 Task: Search one way flight ticket for 1 adult, 1 child, 1 infant in seat in premium economy from Louisville: Louisville International Airport (standiford Field) to Raleigh: Raleigh-durham International Airport on 8-5-2023. Number of bags: 6 checked bags. Price is upto 110000. Outbound departure time preference is 22:15.
Action: Mouse moved to (267, 265)
Screenshot: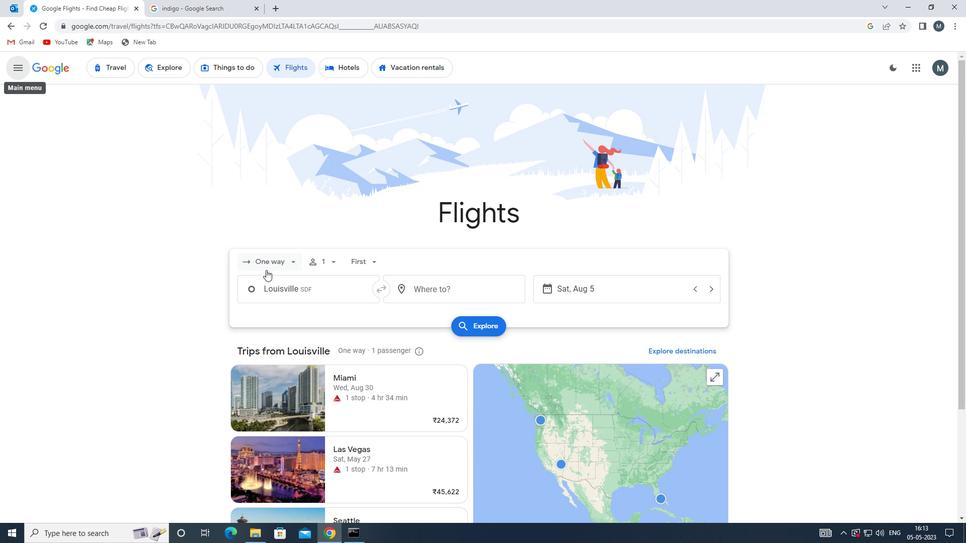 
Action: Mouse pressed left at (267, 265)
Screenshot: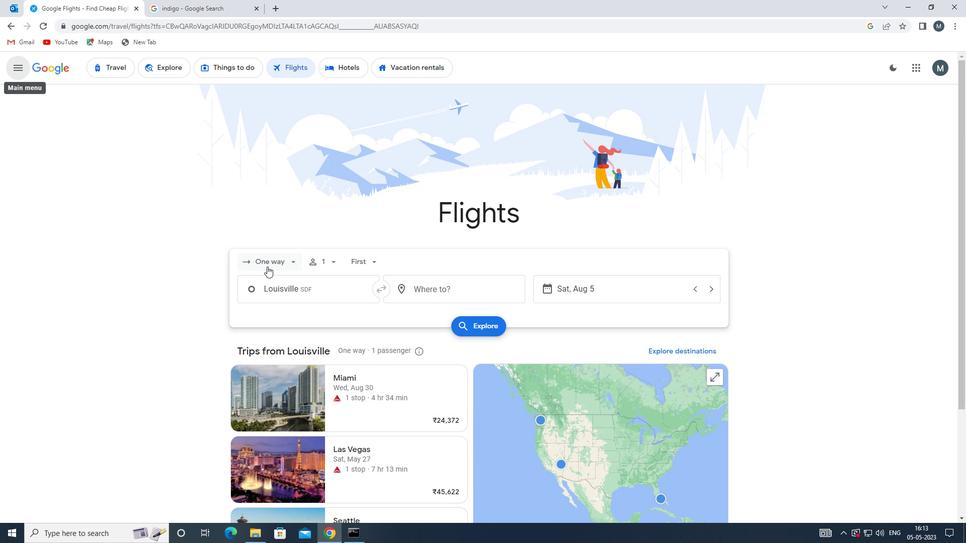 
Action: Mouse moved to (271, 306)
Screenshot: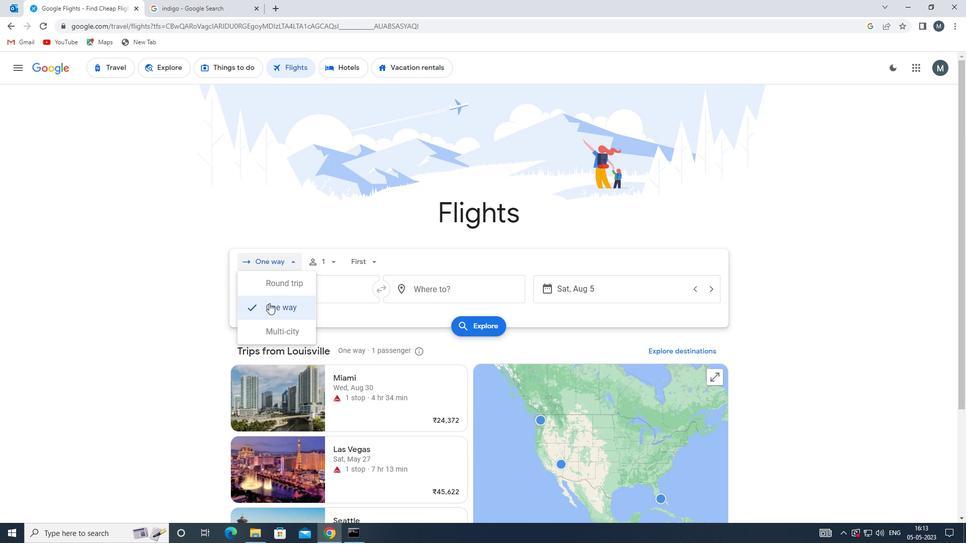 
Action: Mouse pressed left at (271, 306)
Screenshot: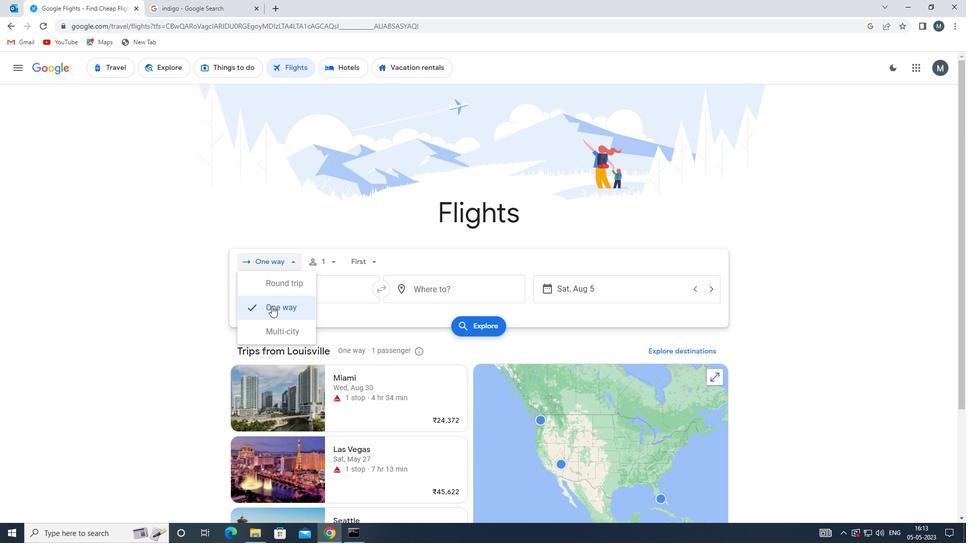 
Action: Mouse moved to (323, 264)
Screenshot: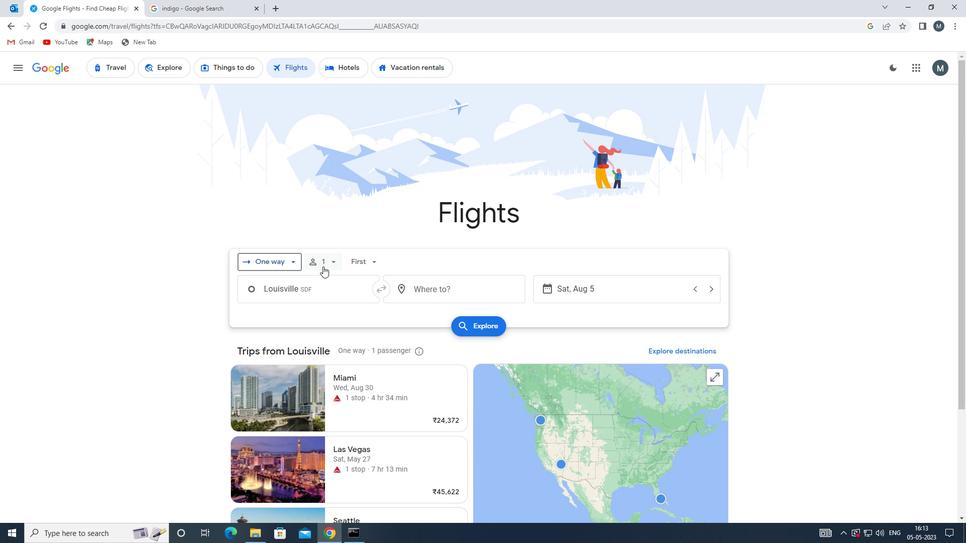 
Action: Mouse pressed left at (323, 264)
Screenshot: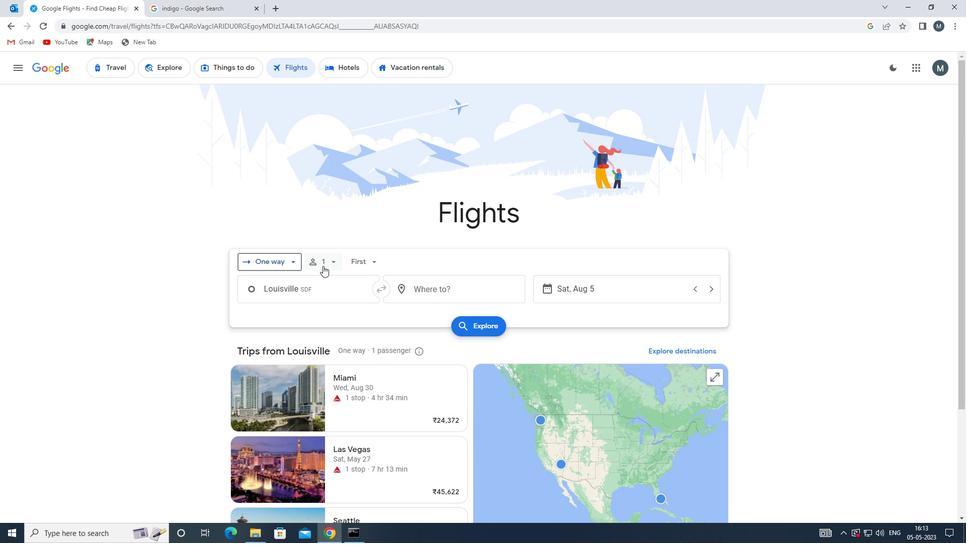 
Action: Mouse moved to (407, 314)
Screenshot: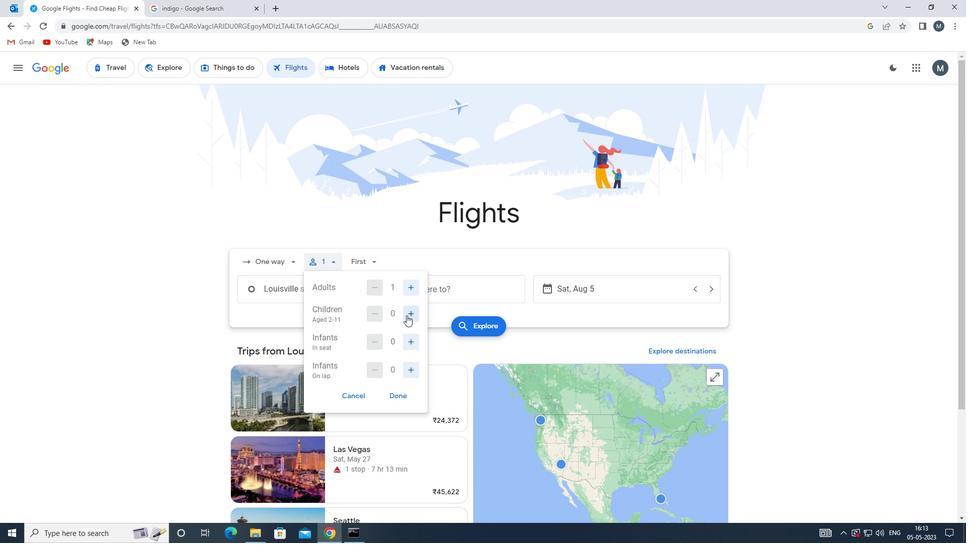 
Action: Mouse pressed left at (407, 314)
Screenshot: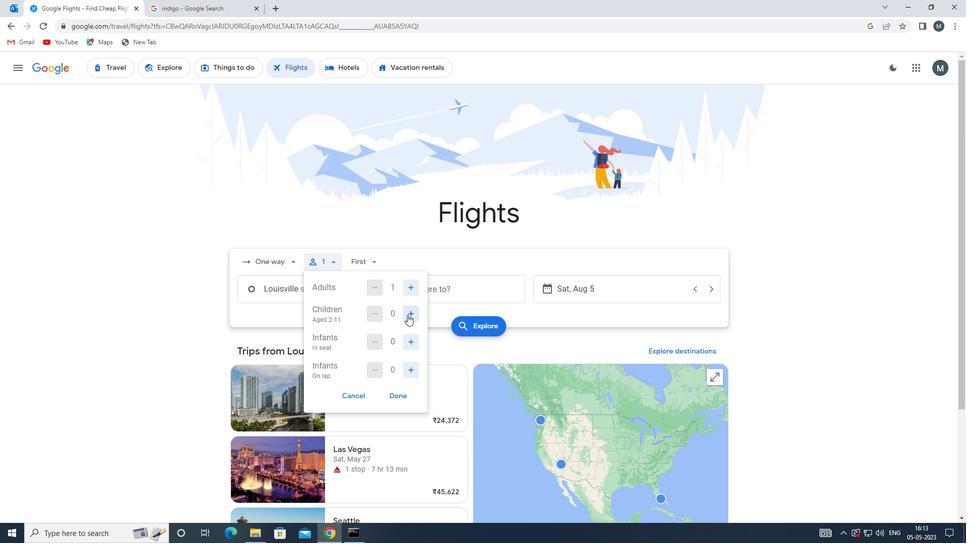 
Action: Mouse moved to (407, 342)
Screenshot: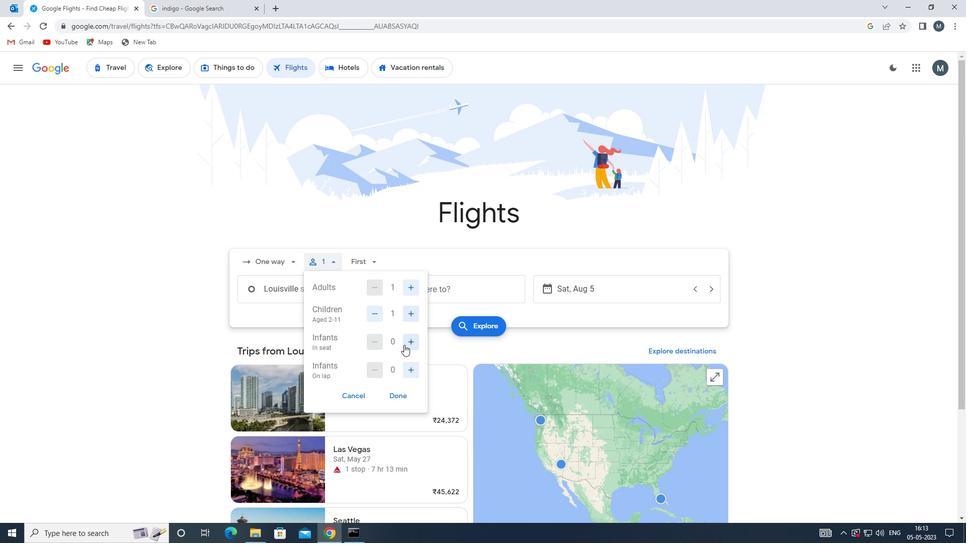 
Action: Mouse pressed left at (407, 342)
Screenshot: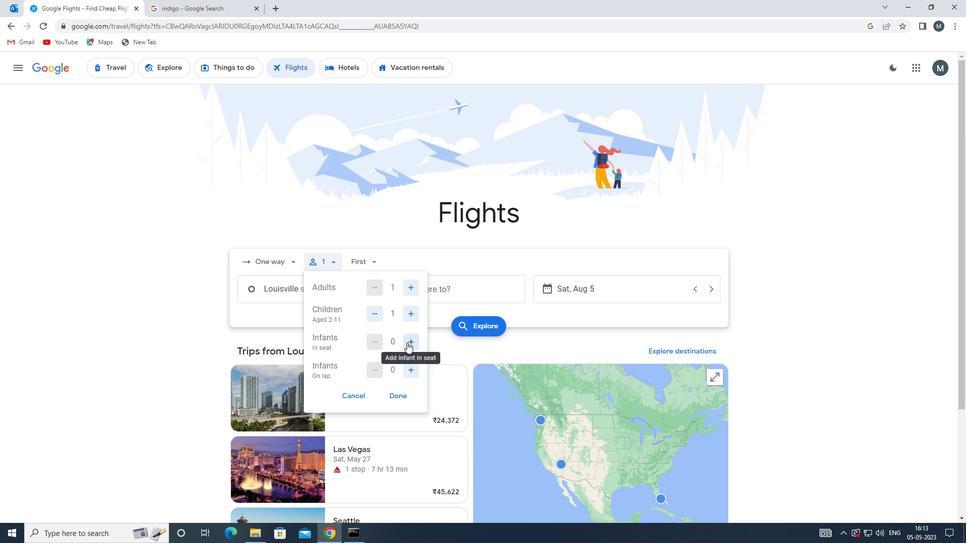 
Action: Mouse moved to (402, 396)
Screenshot: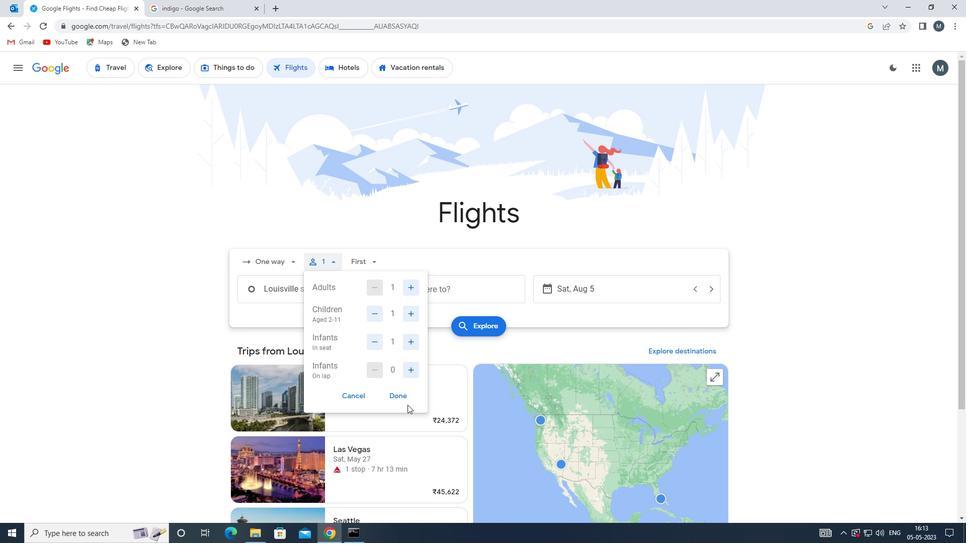 
Action: Mouse pressed left at (402, 396)
Screenshot: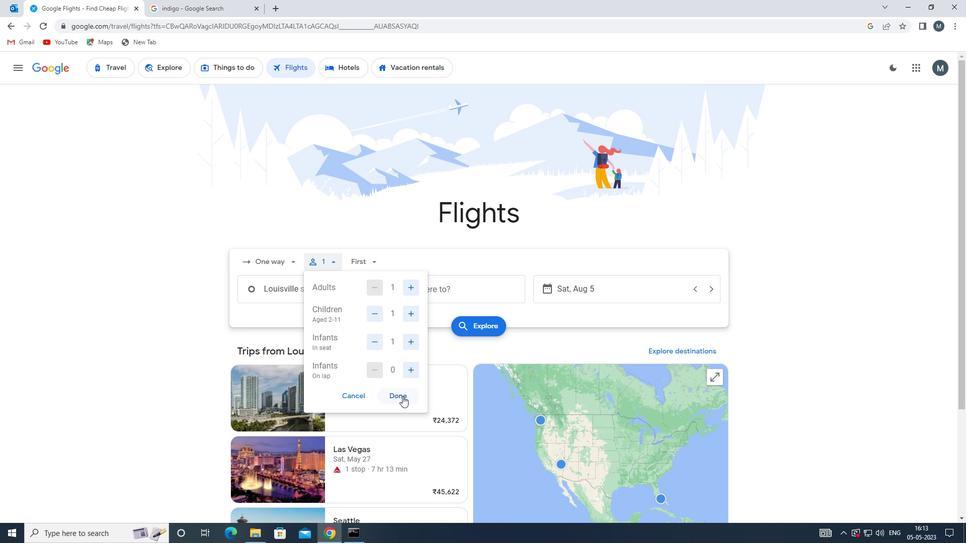 
Action: Mouse moved to (367, 262)
Screenshot: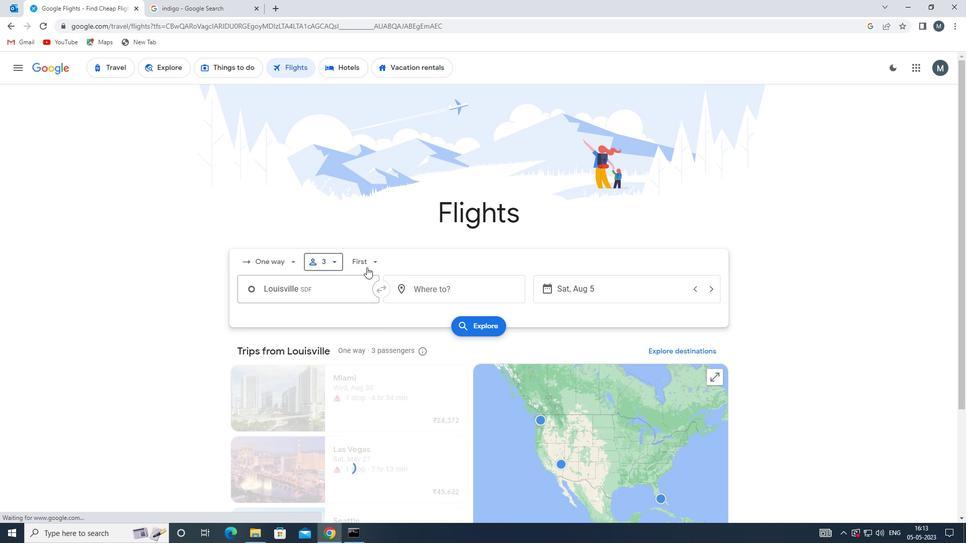 
Action: Mouse pressed left at (367, 262)
Screenshot: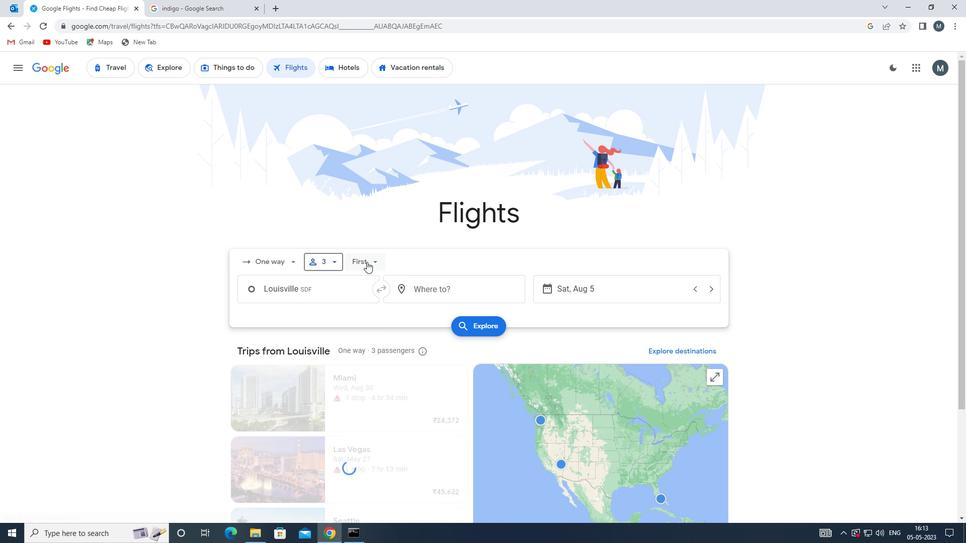 
Action: Mouse moved to (390, 309)
Screenshot: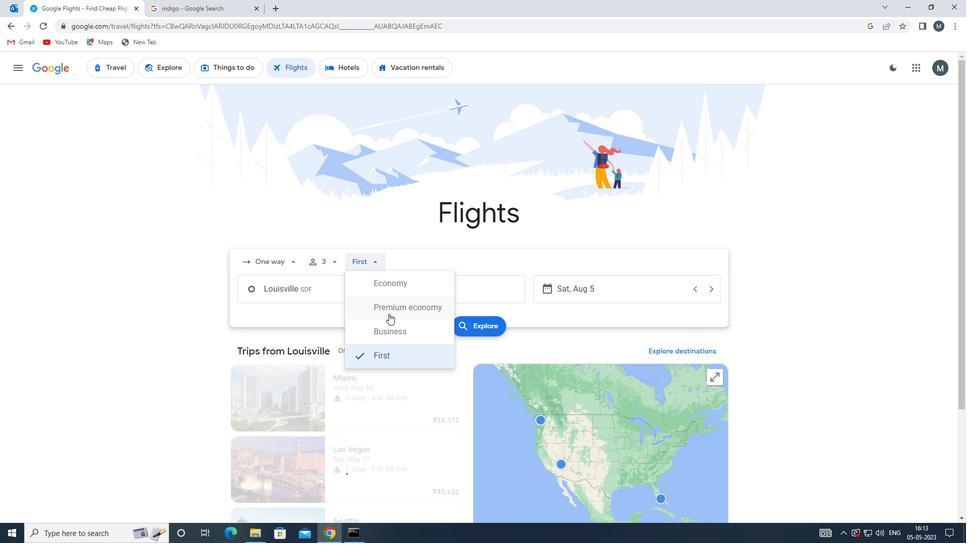 
Action: Mouse pressed left at (390, 309)
Screenshot: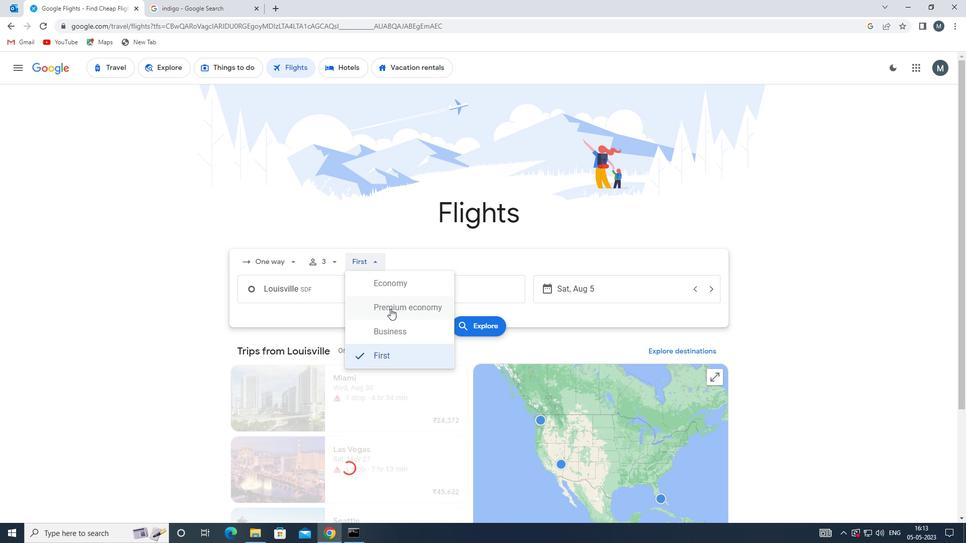 
Action: Mouse moved to (324, 292)
Screenshot: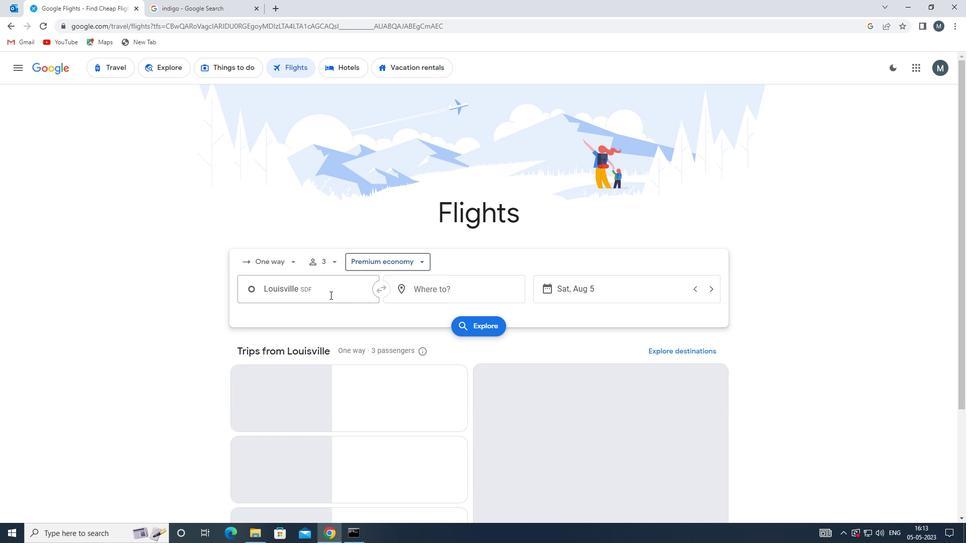 
Action: Mouse pressed left at (324, 292)
Screenshot: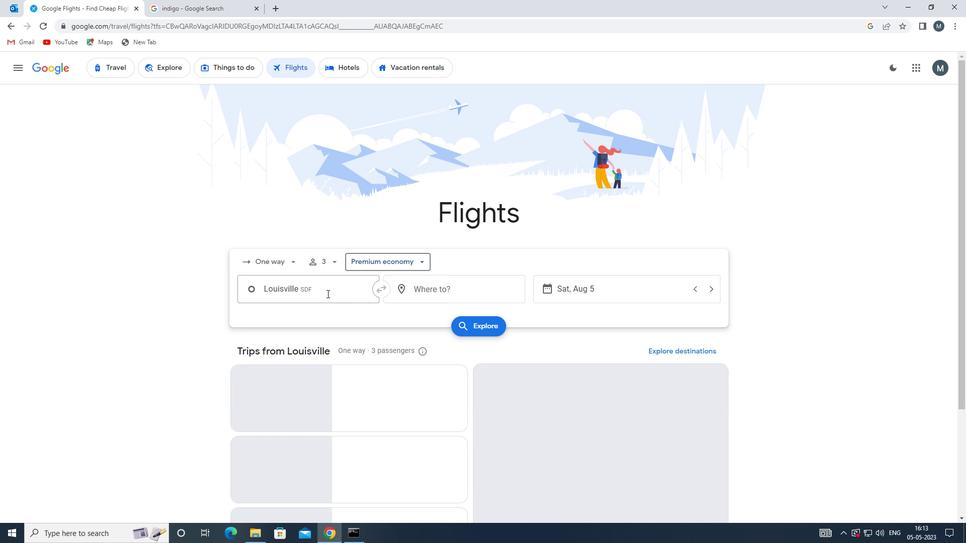 
Action: Mouse moved to (336, 341)
Screenshot: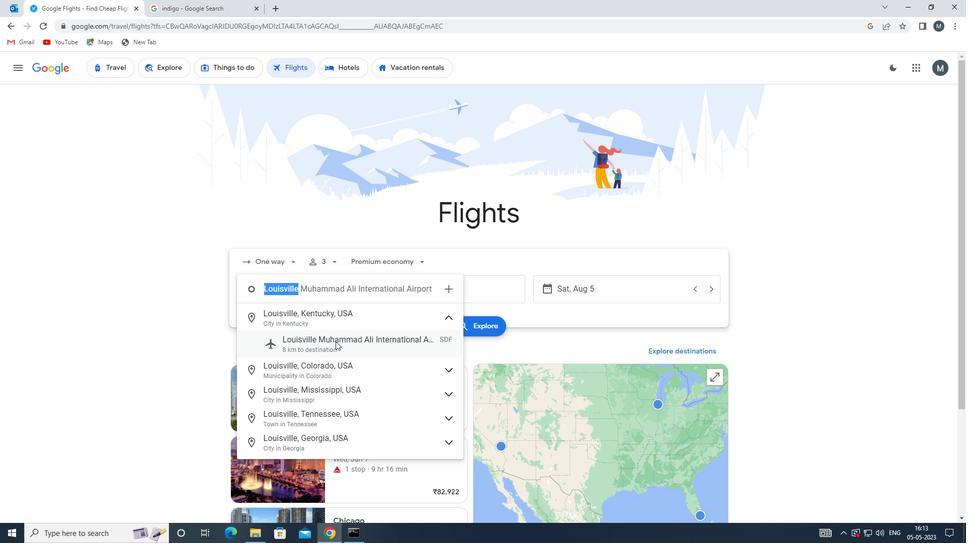 
Action: Mouse pressed left at (336, 341)
Screenshot: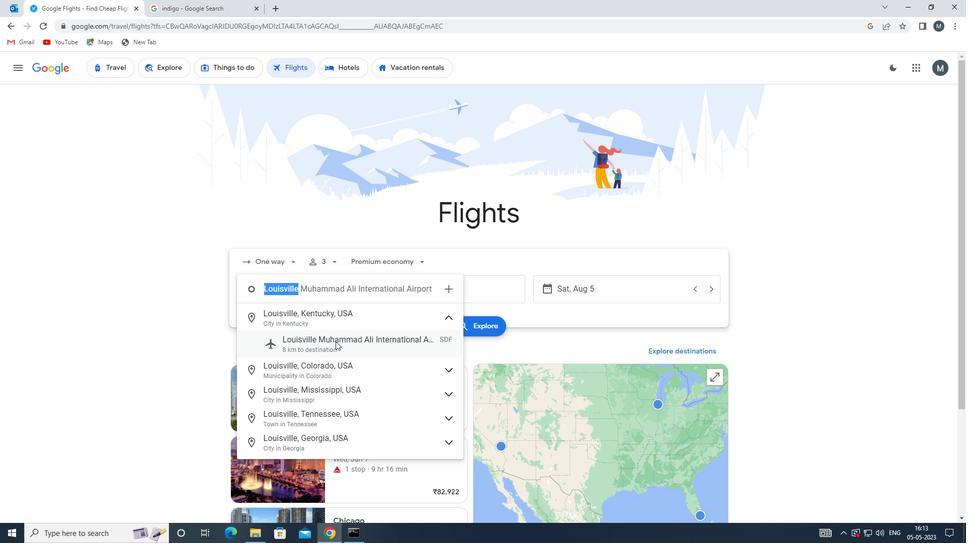 
Action: Mouse moved to (444, 292)
Screenshot: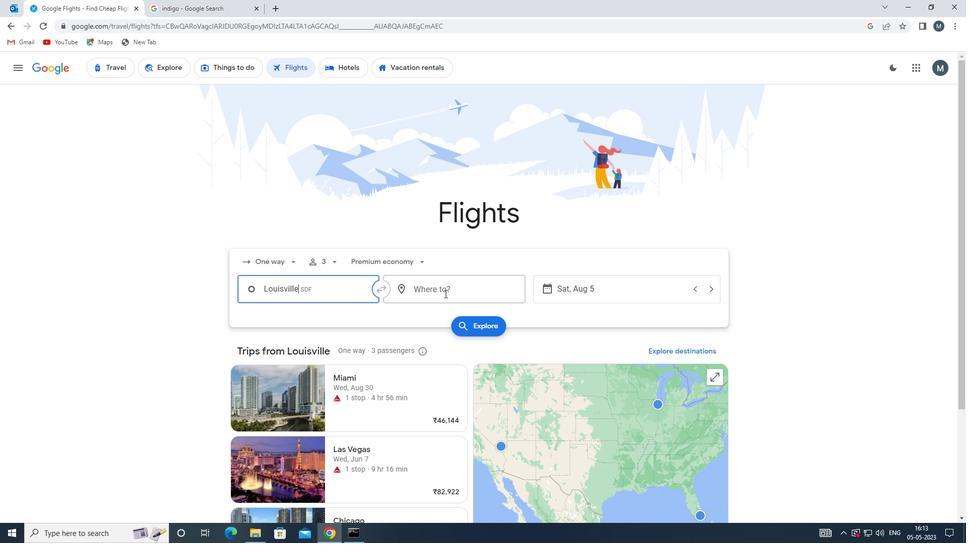 
Action: Mouse pressed left at (444, 292)
Screenshot: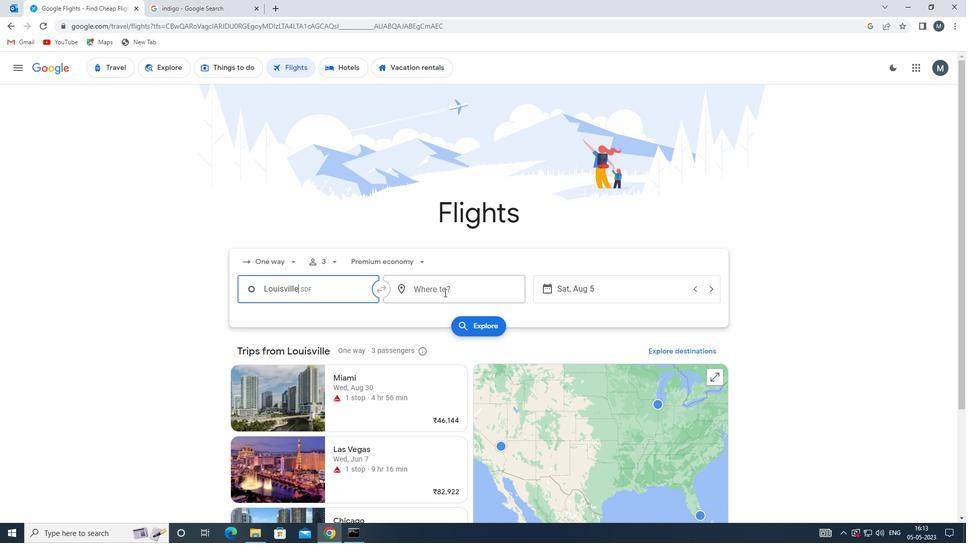 
Action: Key pressed rdu
Screenshot: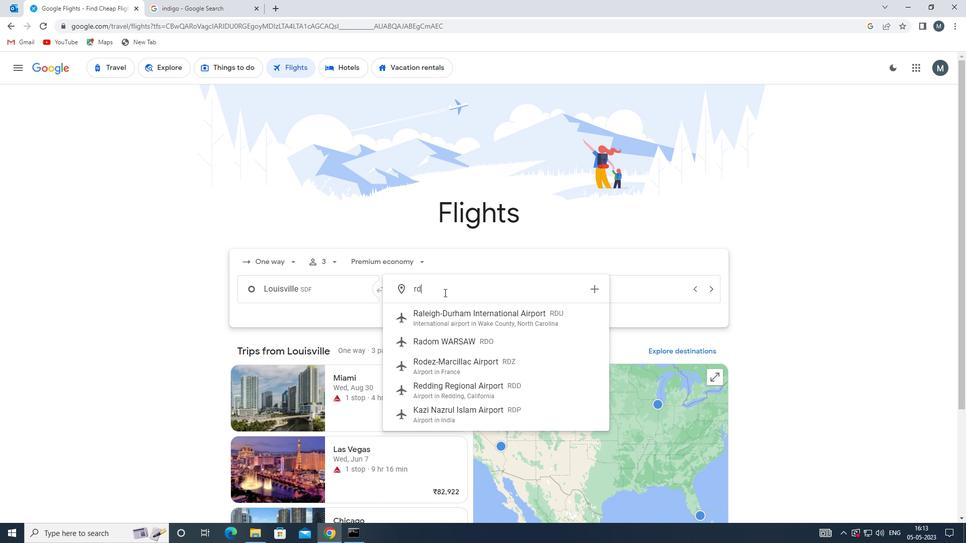 
Action: Mouse moved to (444, 321)
Screenshot: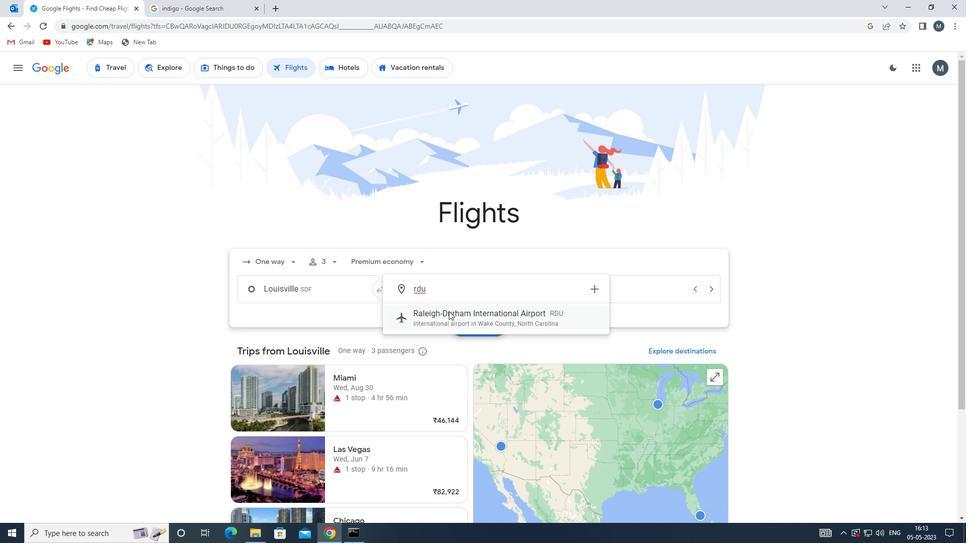 
Action: Mouse pressed left at (444, 321)
Screenshot: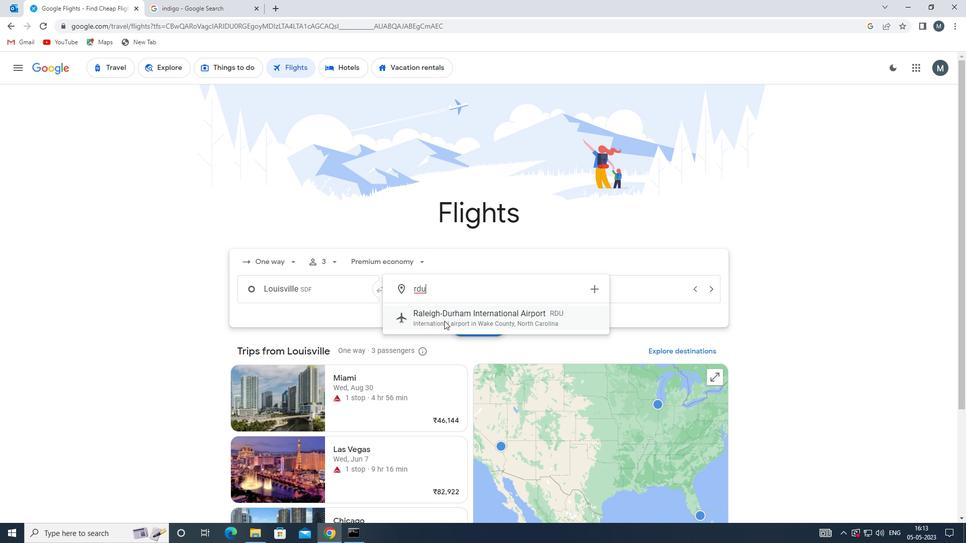 
Action: Mouse moved to (575, 285)
Screenshot: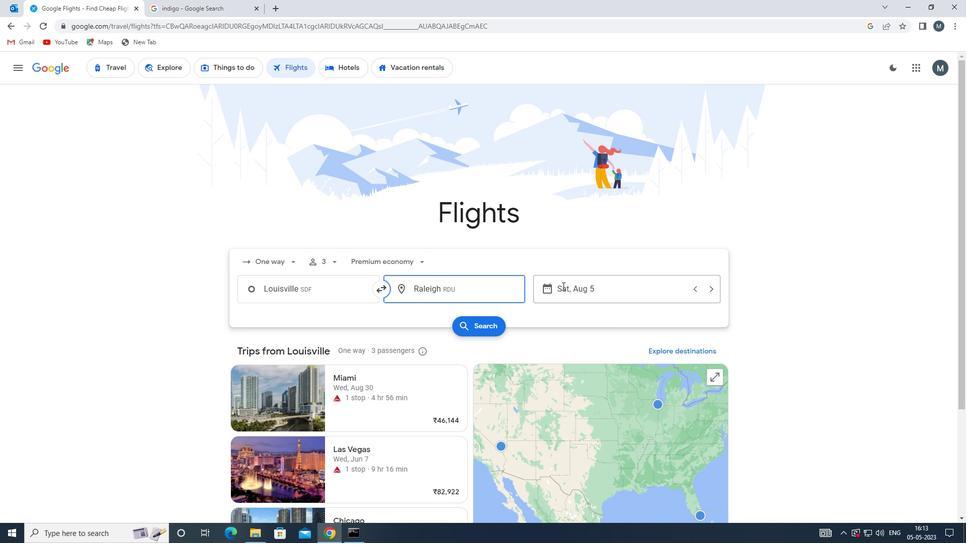 
Action: Mouse pressed left at (575, 285)
Screenshot: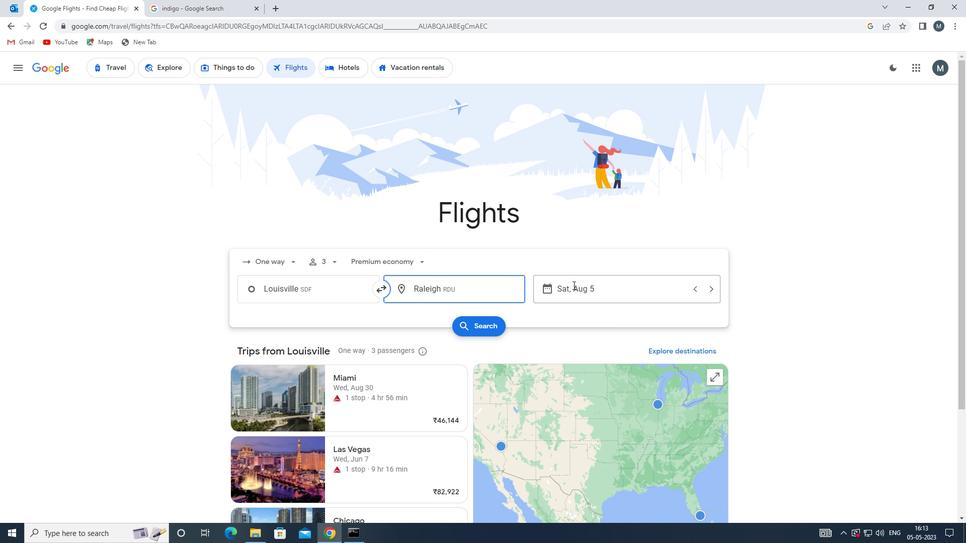 
Action: Mouse moved to (506, 342)
Screenshot: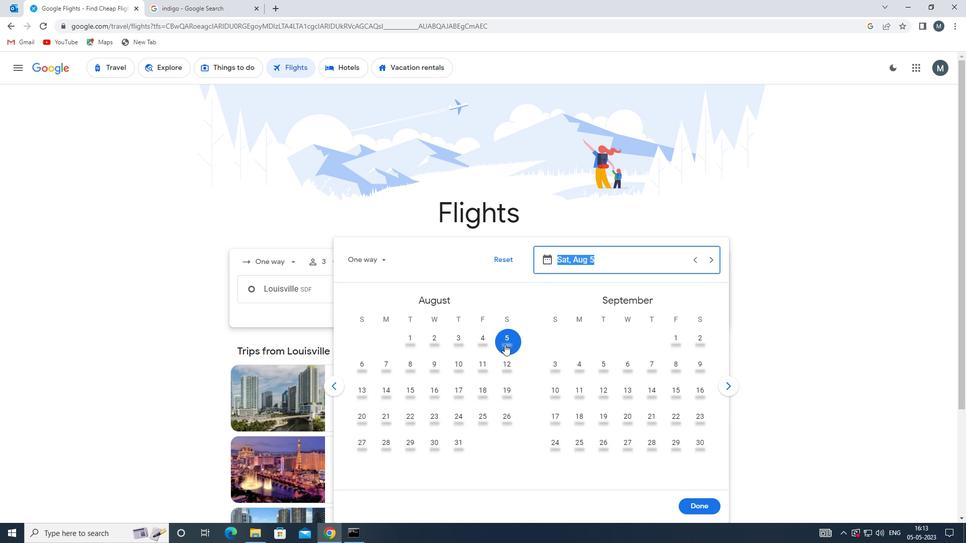 
Action: Mouse pressed left at (506, 342)
Screenshot: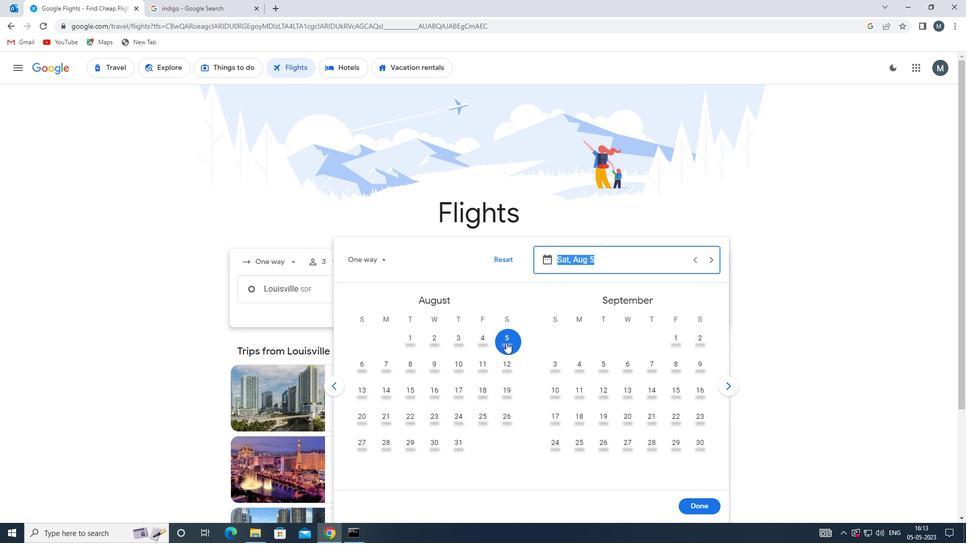 
Action: Mouse moved to (694, 503)
Screenshot: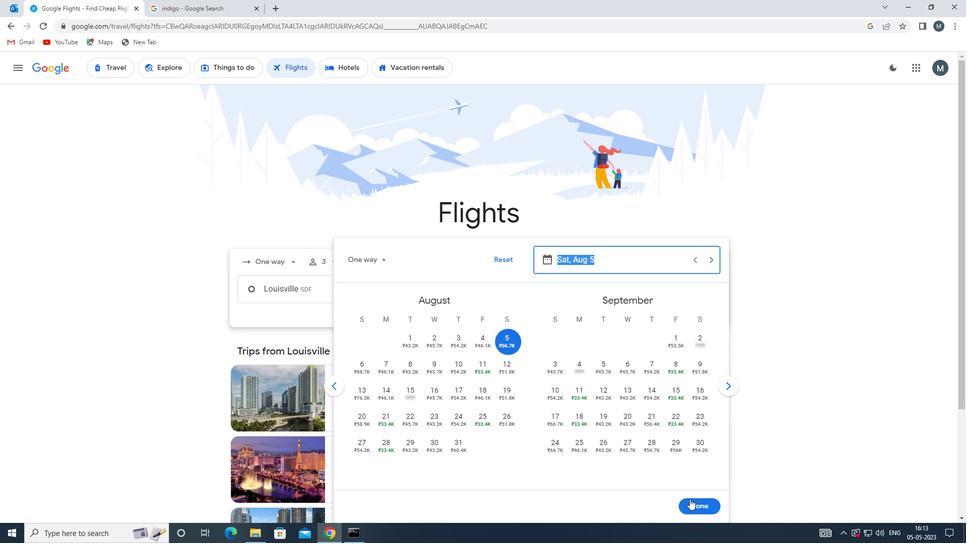 
Action: Mouse pressed left at (694, 503)
Screenshot: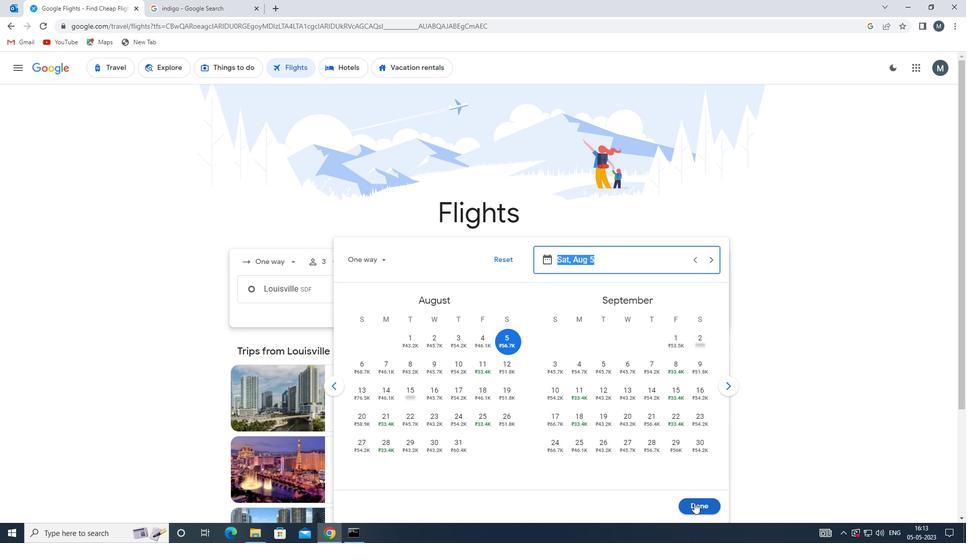 
Action: Mouse moved to (483, 328)
Screenshot: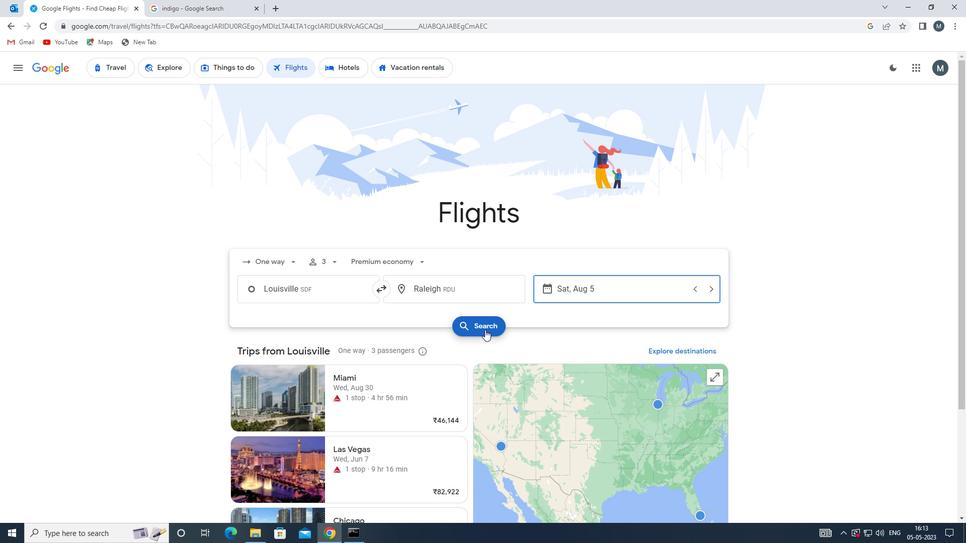 
Action: Mouse pressed left at (483, 328)
Screenshot: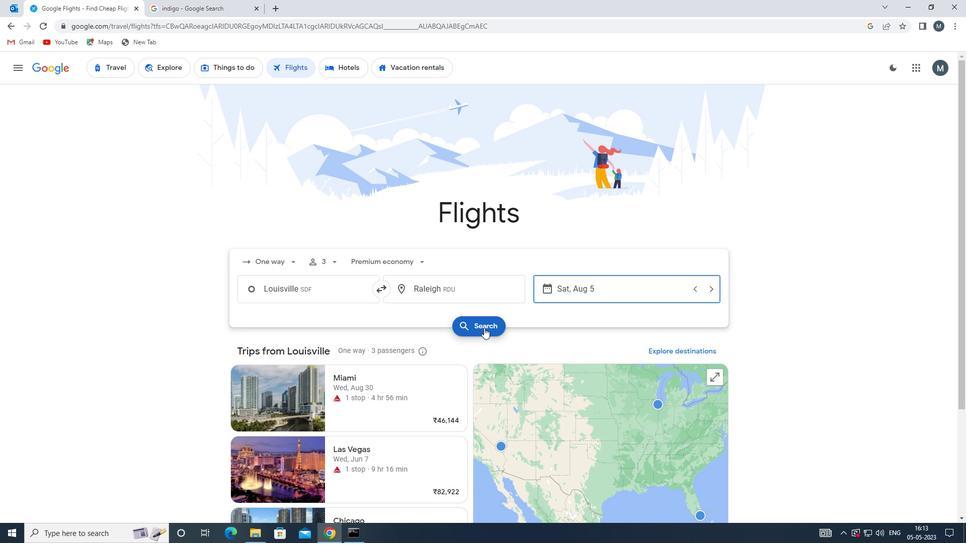 
Action: Mouse moved to (258, 160)
Screenshot: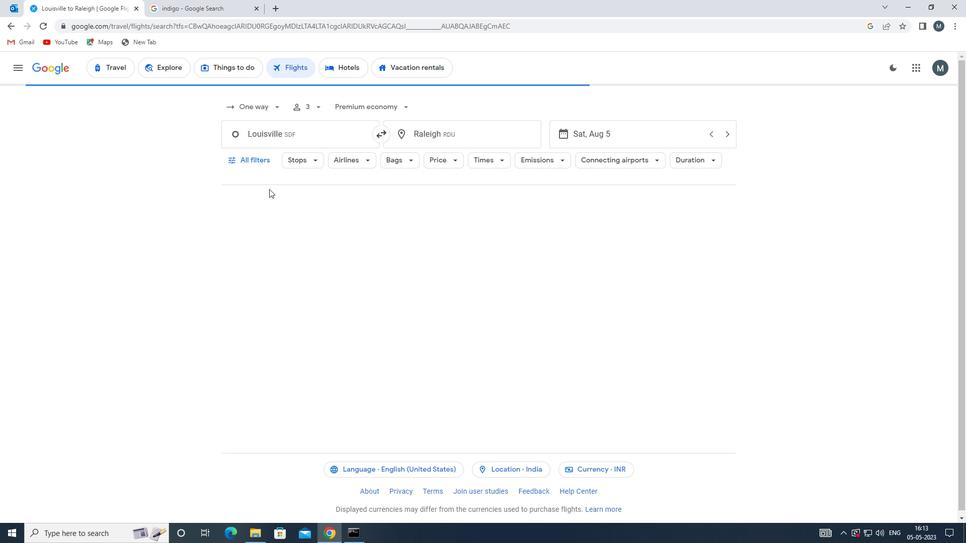 
Action: Mouse pressed left at (258, 160)
Screenshot: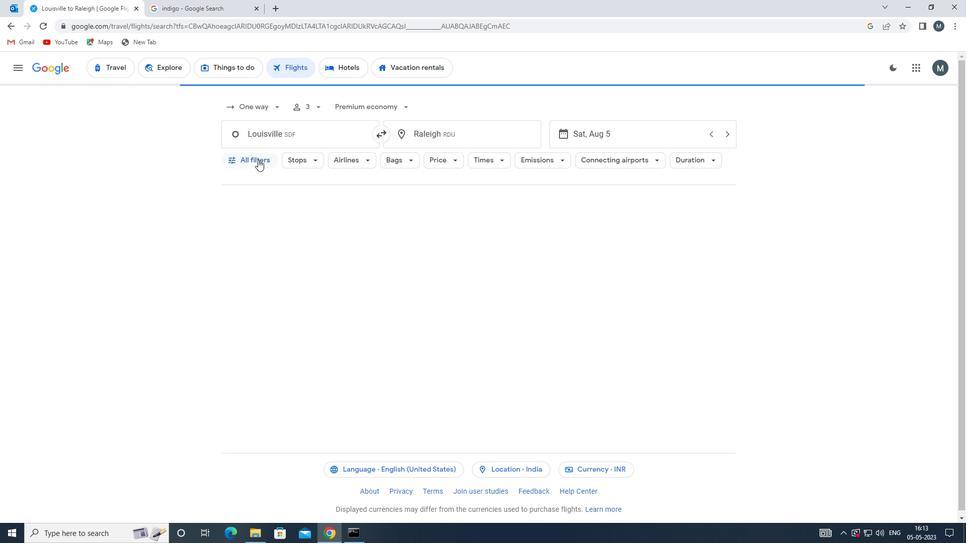
Action: Mouse moved to (306, 278)
Screenshot: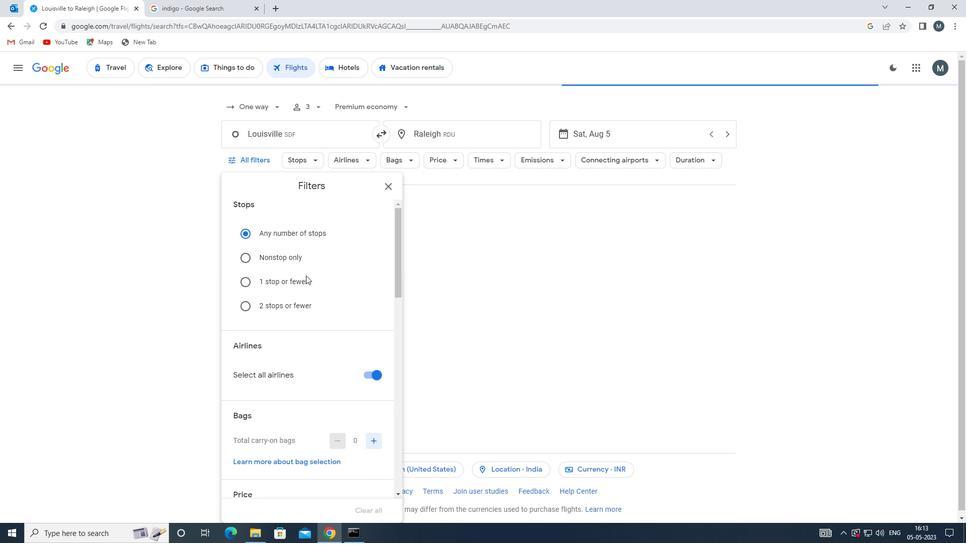
Action: Mouse scrolled (306, 277) with delta (0, 0)
Screenshot: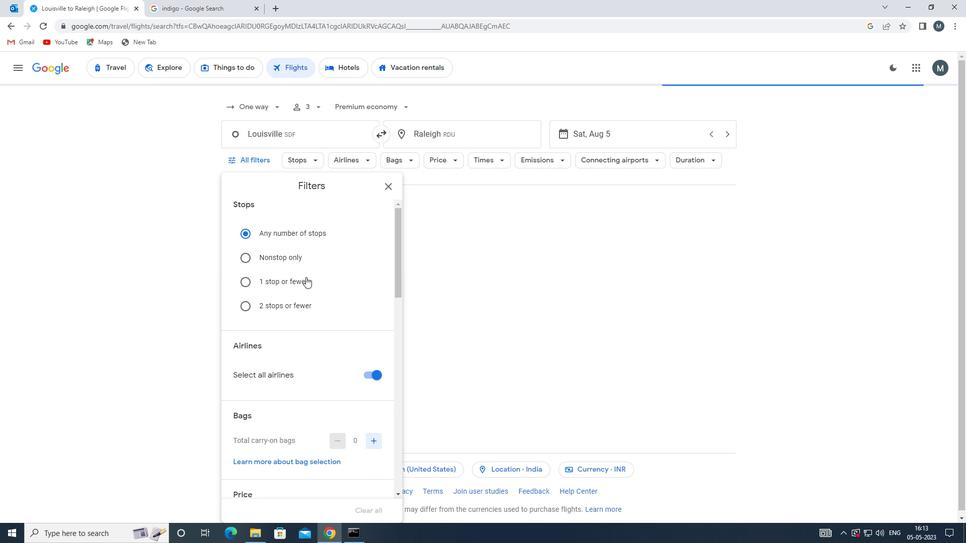 
Action: Mouse scrolled (306, 277) with delta (0, 0)
Screenshot: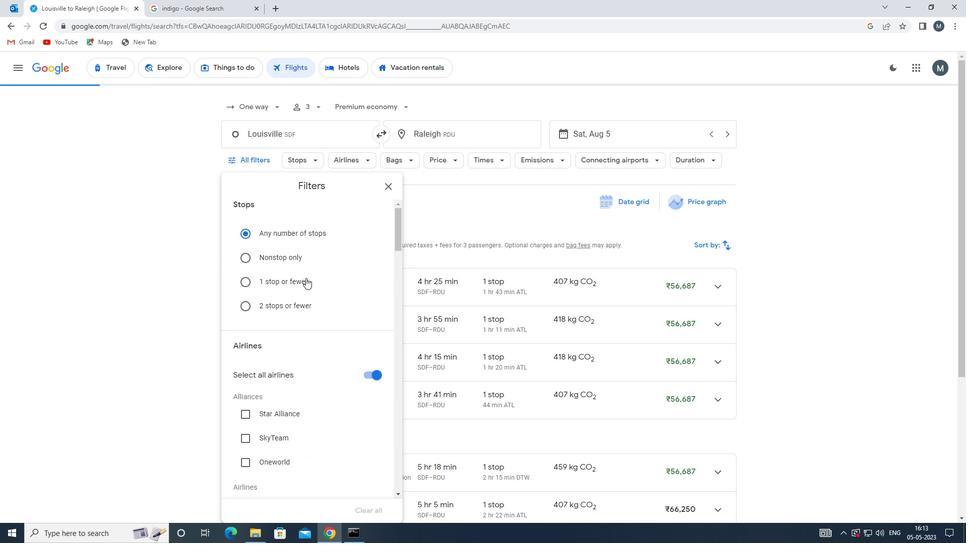 
Action: Mouse moved to (371, 275)
Screenshot: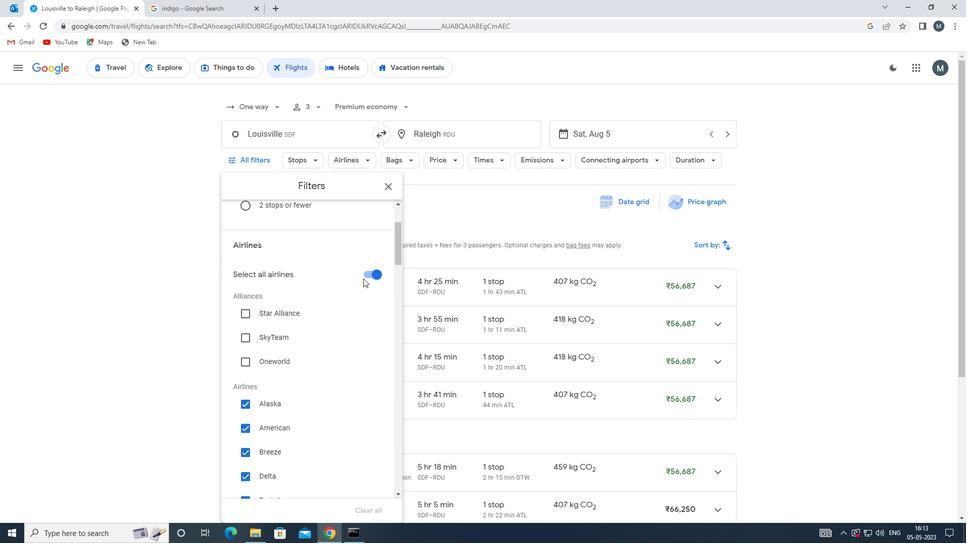 
Action: Mouse pressed left at (371, 275)
Screenshot: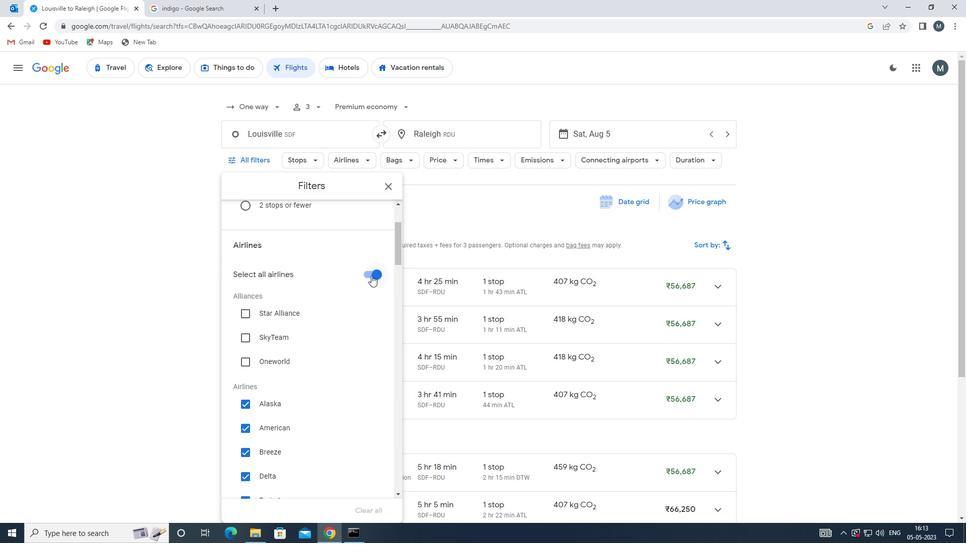 
Action: Mouse moved to (320, 304)
Screenshot: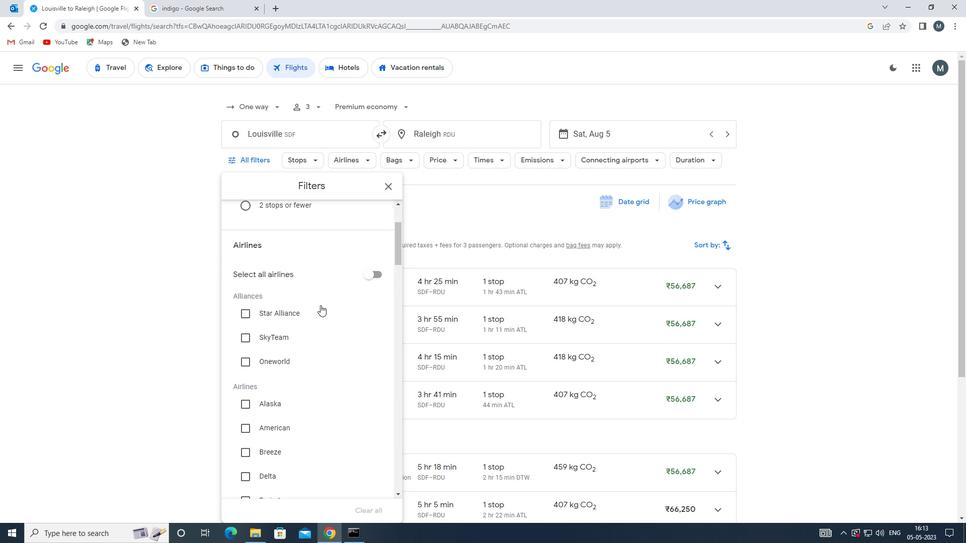 
Action: Mouse scrolled (320, 304) with delta (0, 0)
Screenshot: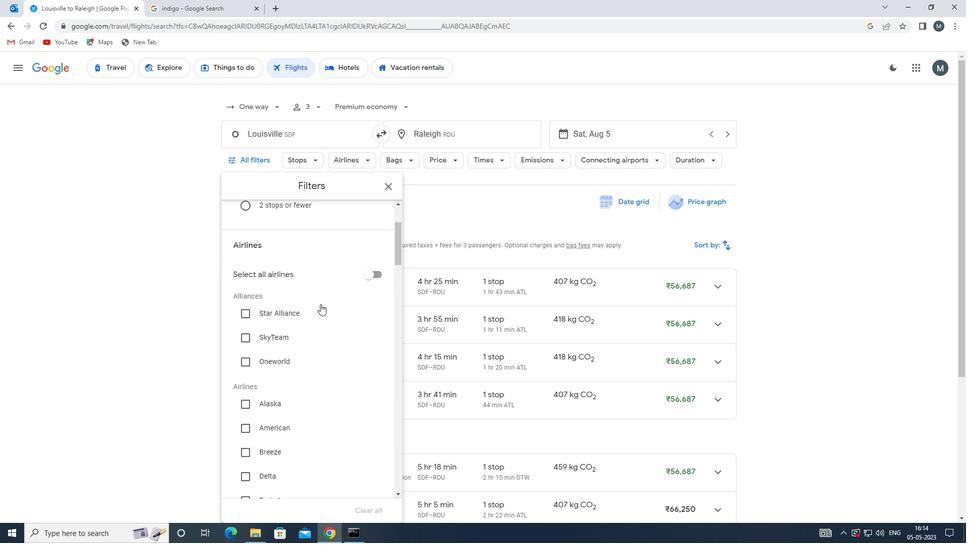 
Action: Mouse moved to (326, 300)
Screenshot: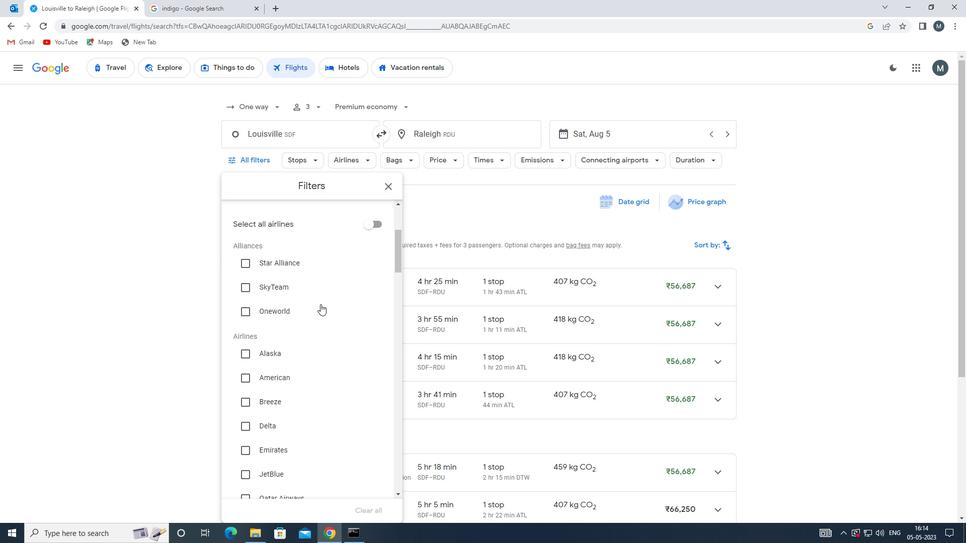 
Action: Mouse scrolled (326, 300) with delta (0, 0)
Screenshot: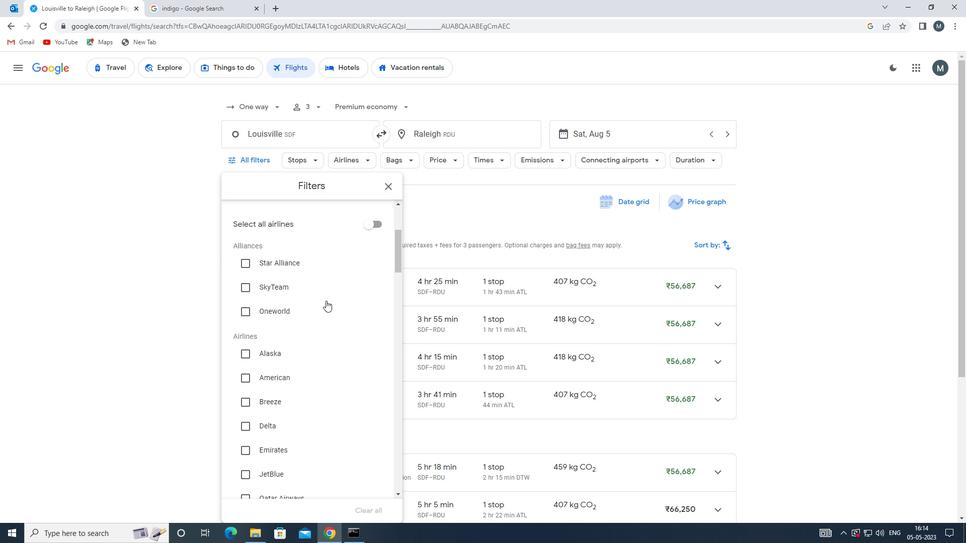 
Action: Mouse scrolled (326, 300) with delta (0, 0)
Screenshot: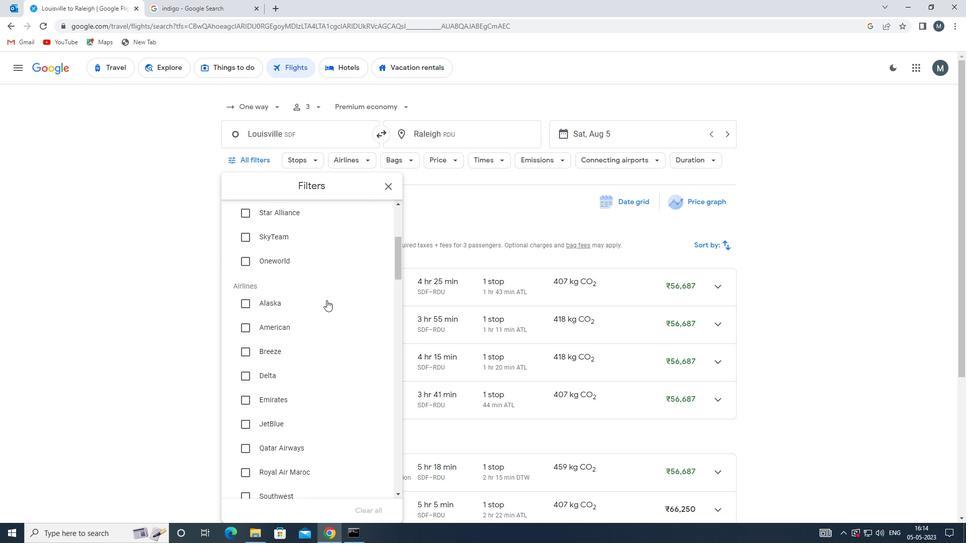 
Action: Mouse moved to (326, 300)
Screenshot: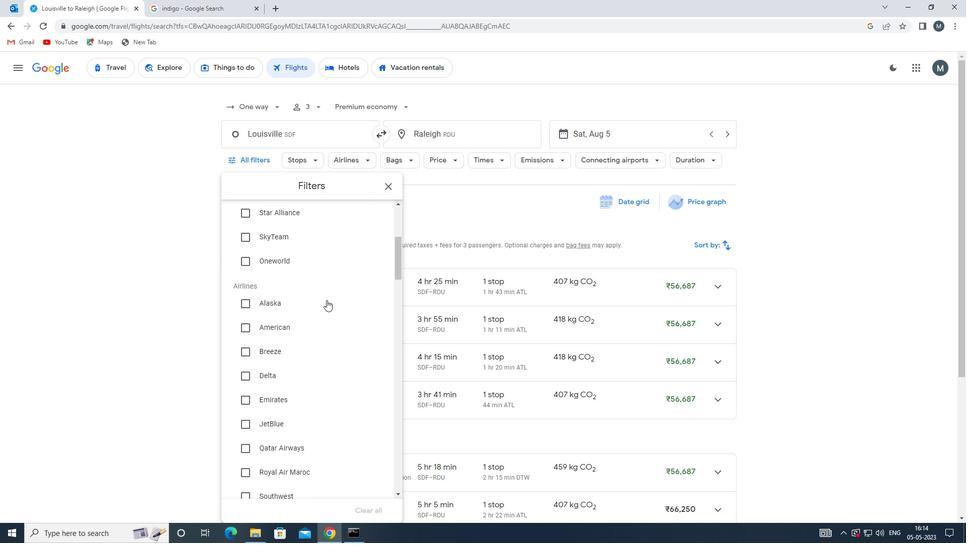 
Action: Mouse scrolled (326, 300) with delta (0, 0)
Screenshot: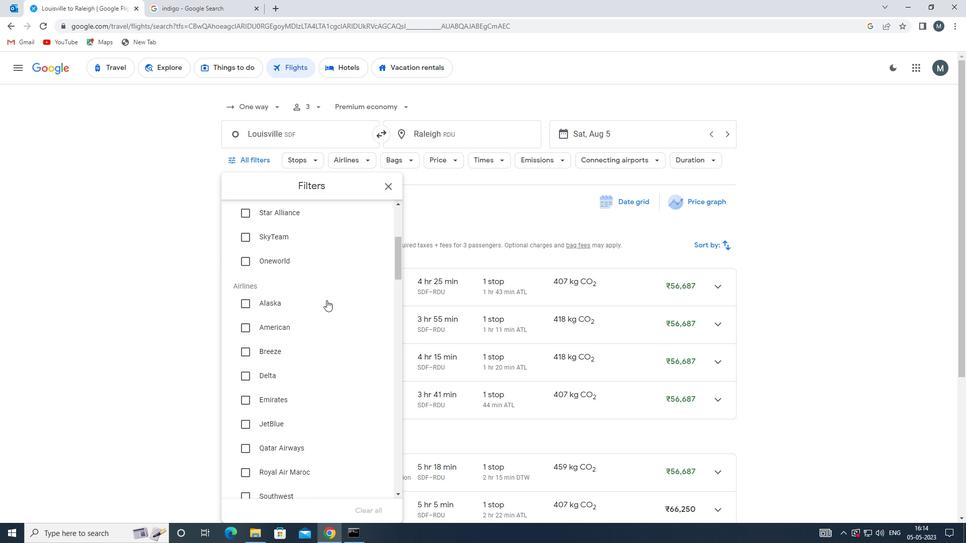
Action: Mouse scrolled (326, 300) with delta (0, 0)
Screenshot: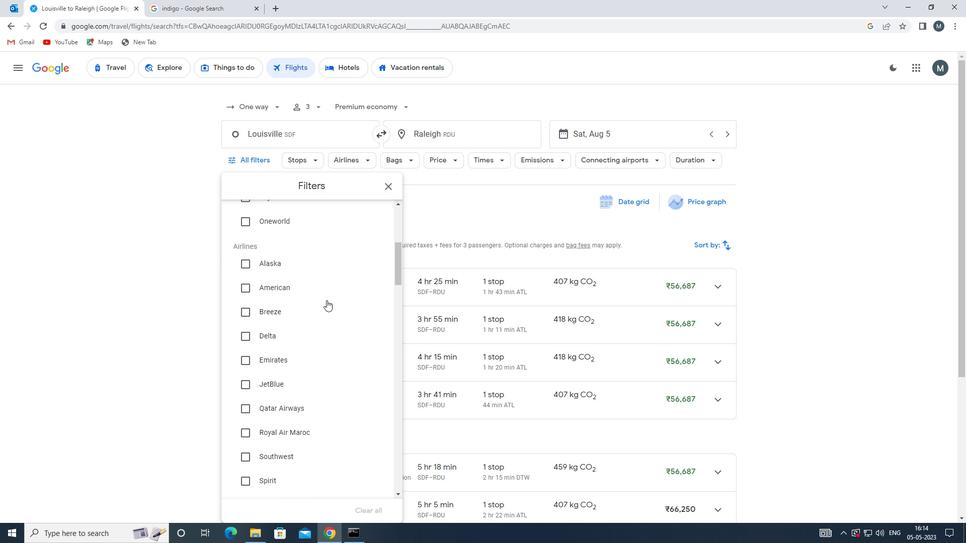 
Action: Mouse moved to (326, 302)
Screenshot: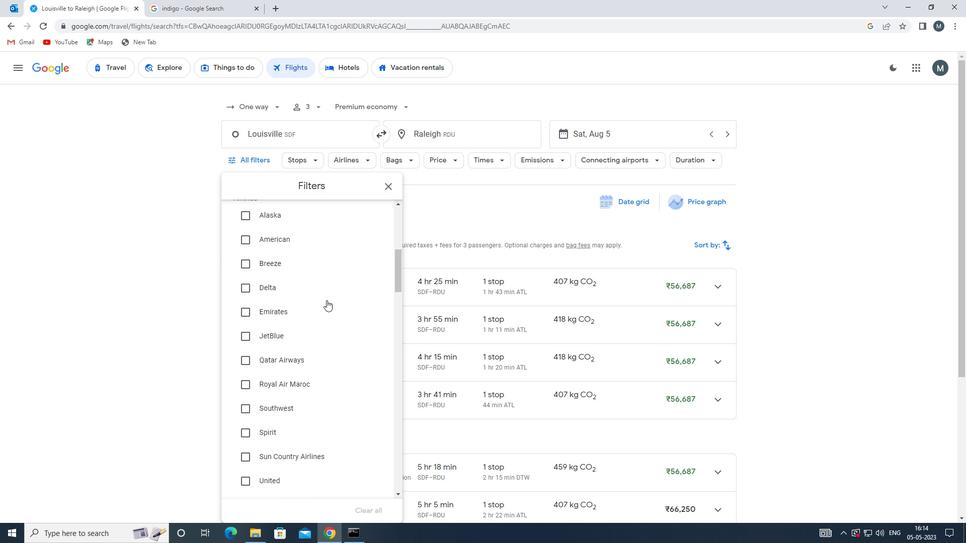 
Action: Mouse scrolled (326, 301) with delta (0, 0)
Screenshot: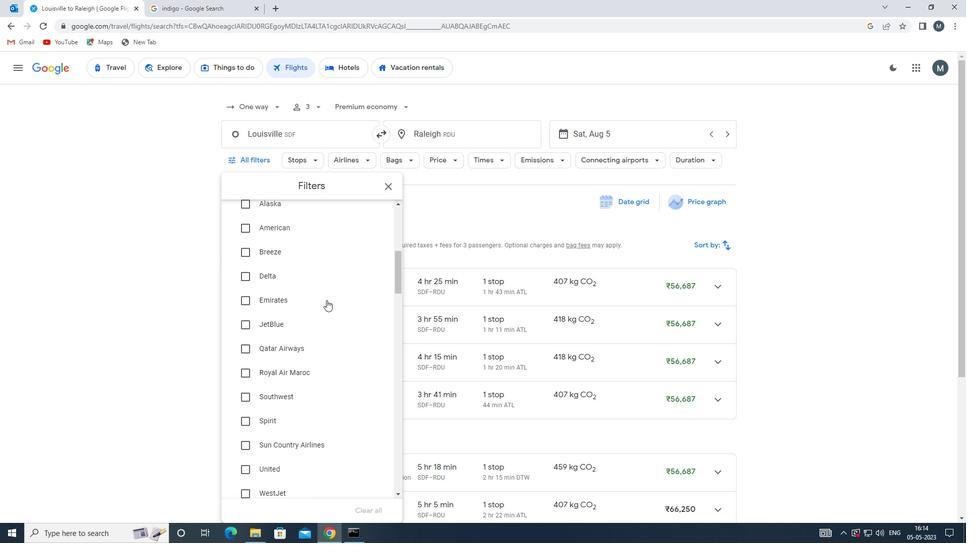 
Action: Mouse moved to (326, 303)
Screenshot: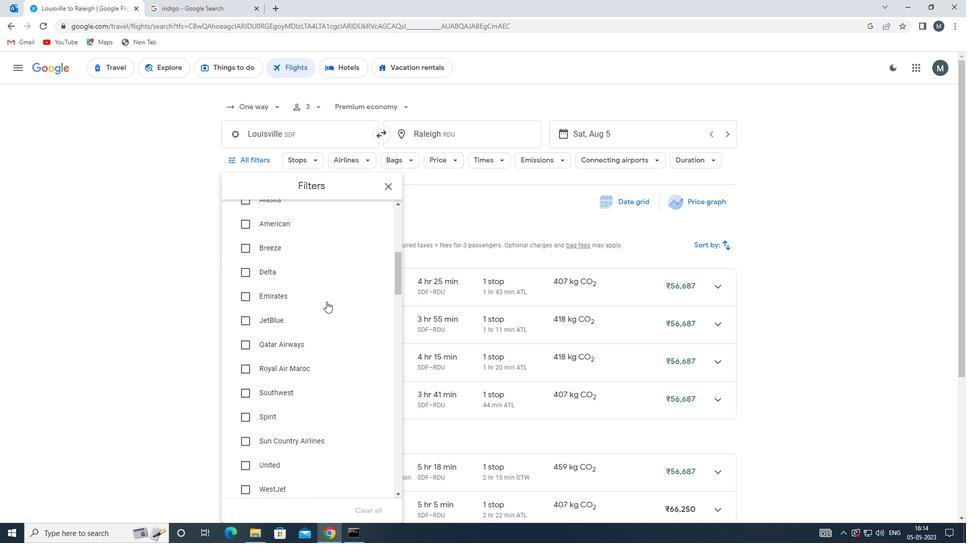 
Action: Mouse scrolled (326, 303) with delta (0, 0)
Screenshot: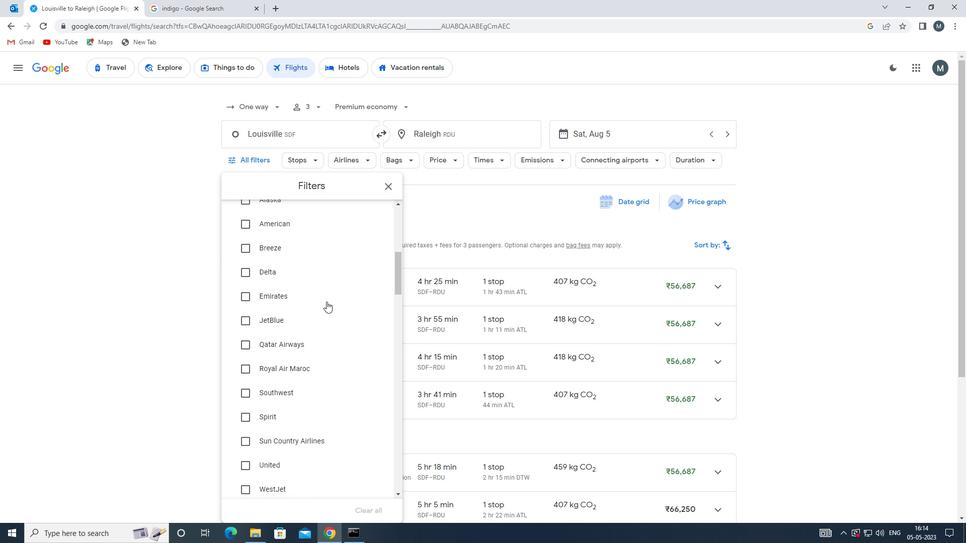 
Action: Mouse moved to (325, 305)
Screenshot: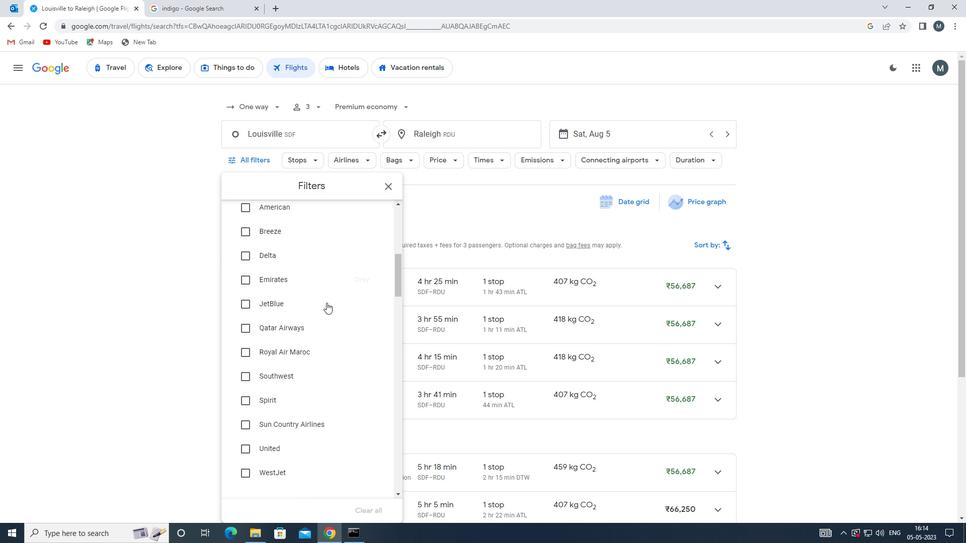 
Action: Mouse scrolled (325, 304) with delta (0, 0)
Screenshot: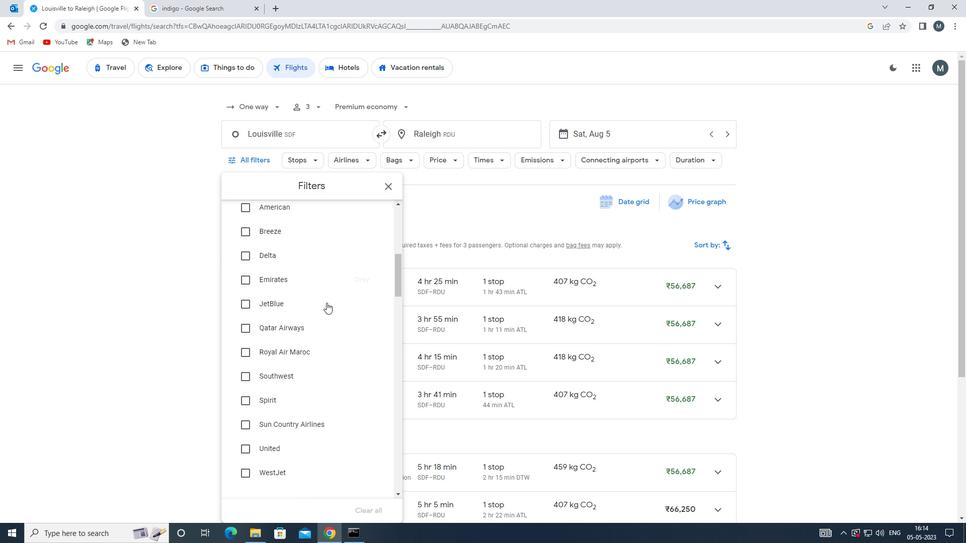 
Action: Mouse moved to (324, 307)
Screenshot: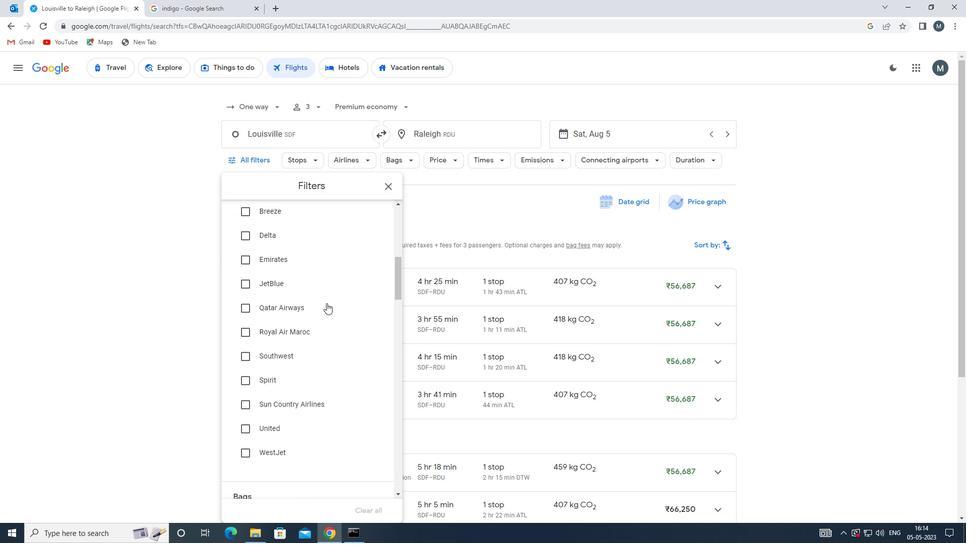 
Action: Mouse scrolled (324, 306) with delta (0, 0)
Screenshot: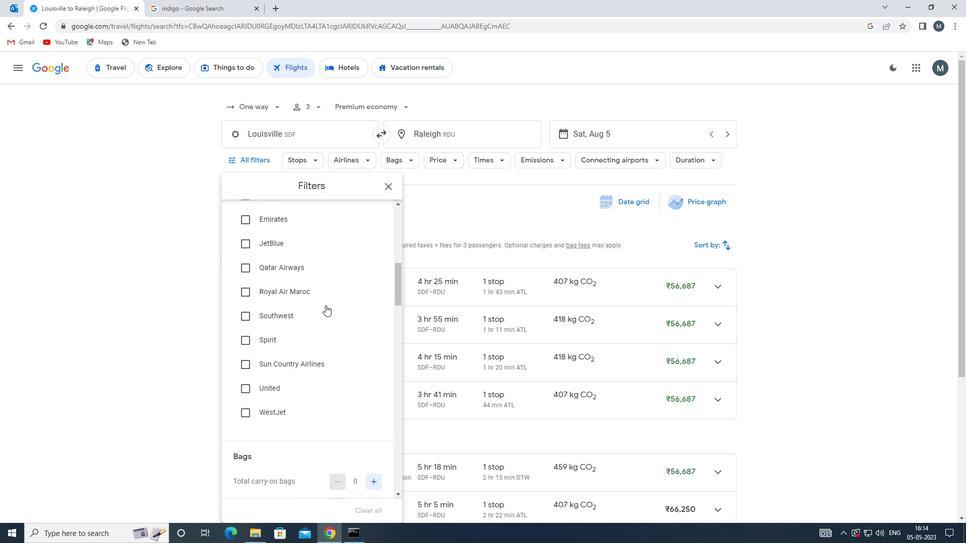 
Action: Mouse moved to (372, 332)
Screenshot: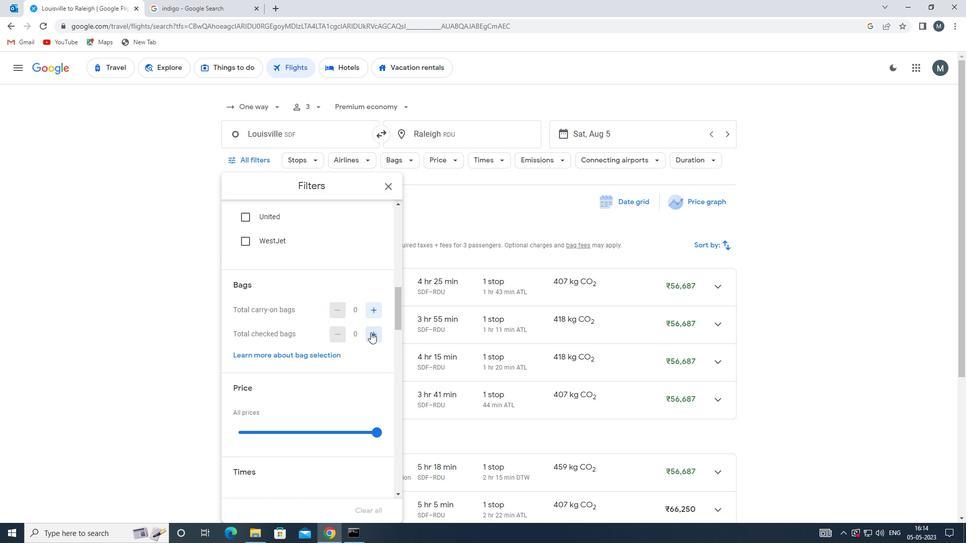 
Action: Mouse pressed left at (372, 332)
Screenshot: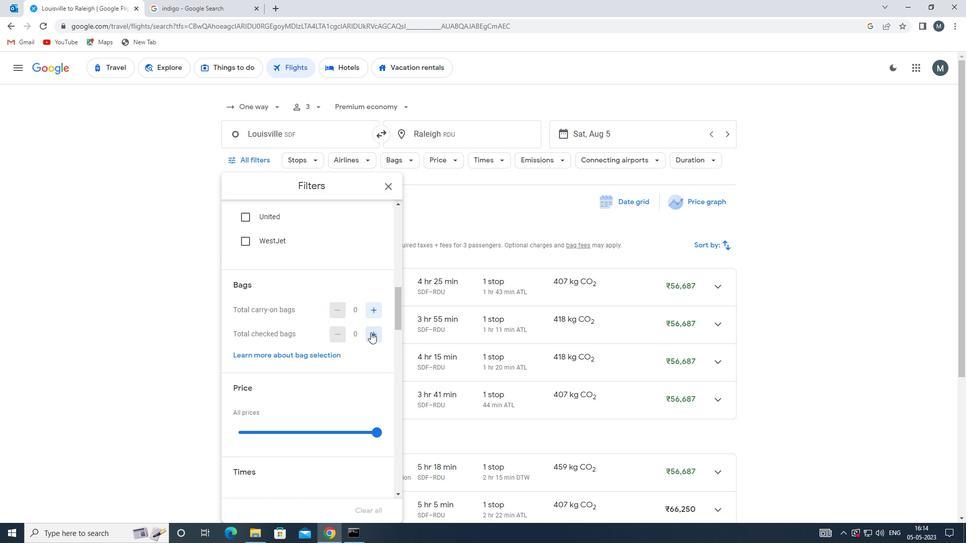 
Action: Mouse moved to (373, 332)
Screenshot: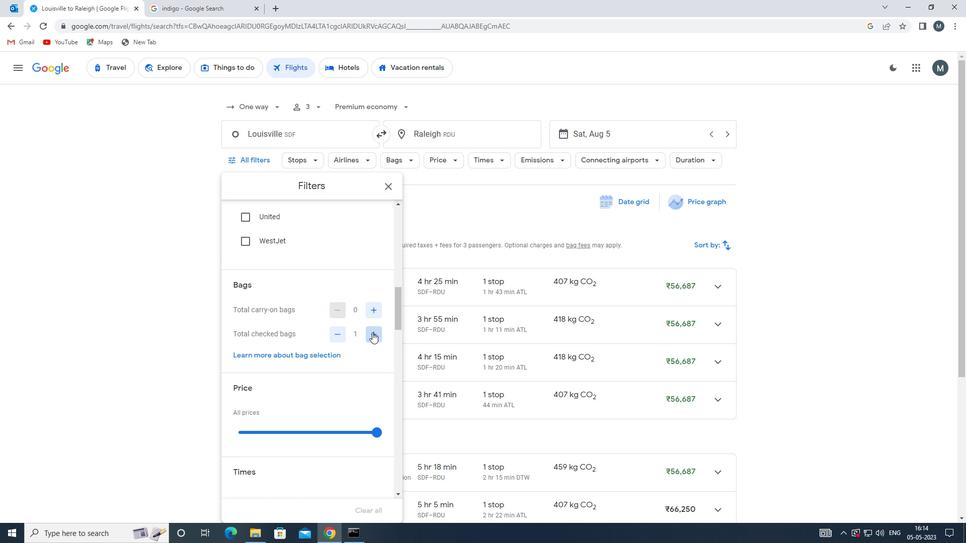 
Action: Mouse pressed left at (373, 332)
Screenshot: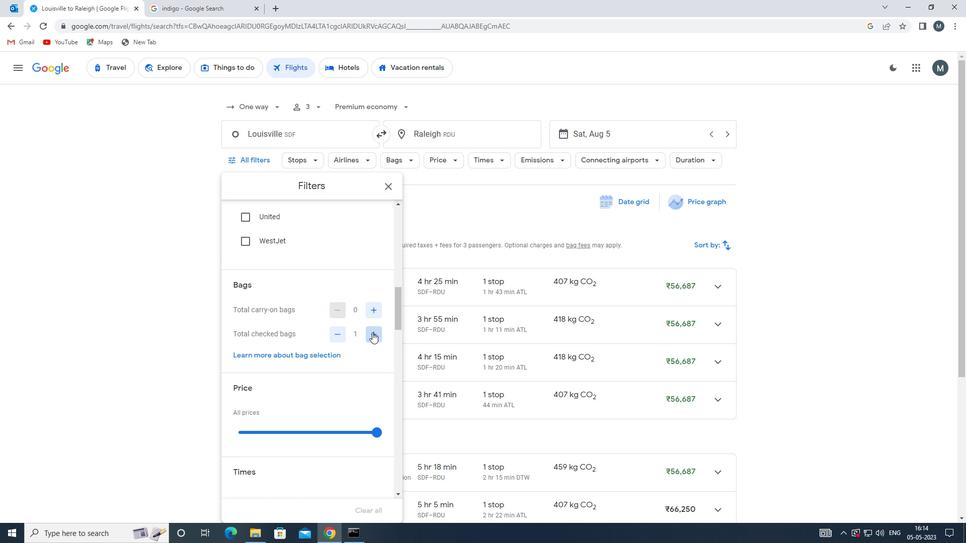 
Action: Mouse moved to (373, 332)
Screenshot: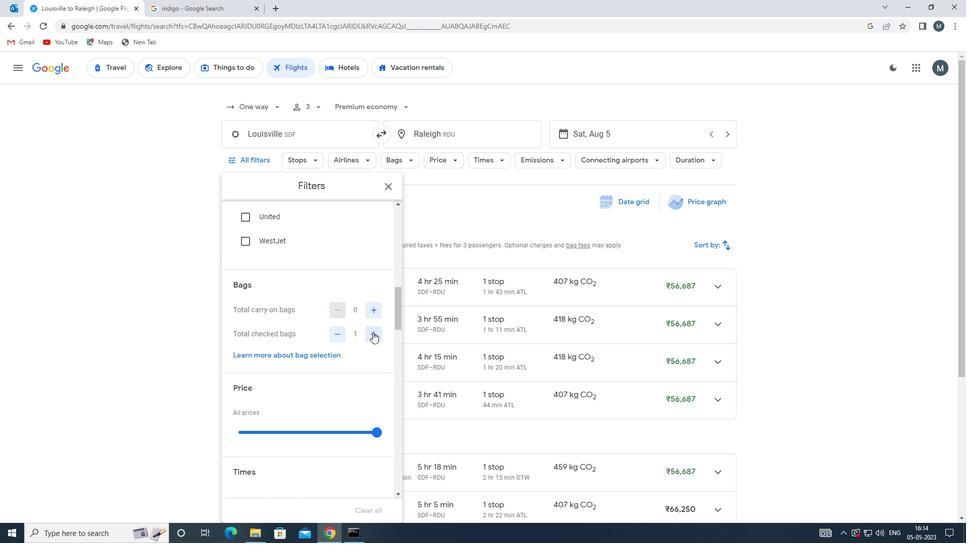 
Action: Mouse pressed left at (373, 332)
Screenshot: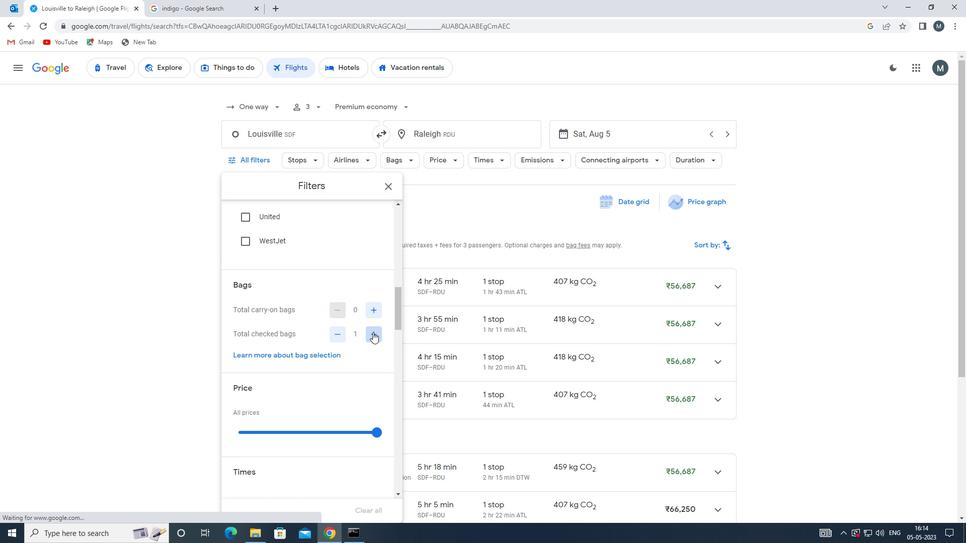 
Action: Mouse moved to (373, 333)
Screenshot: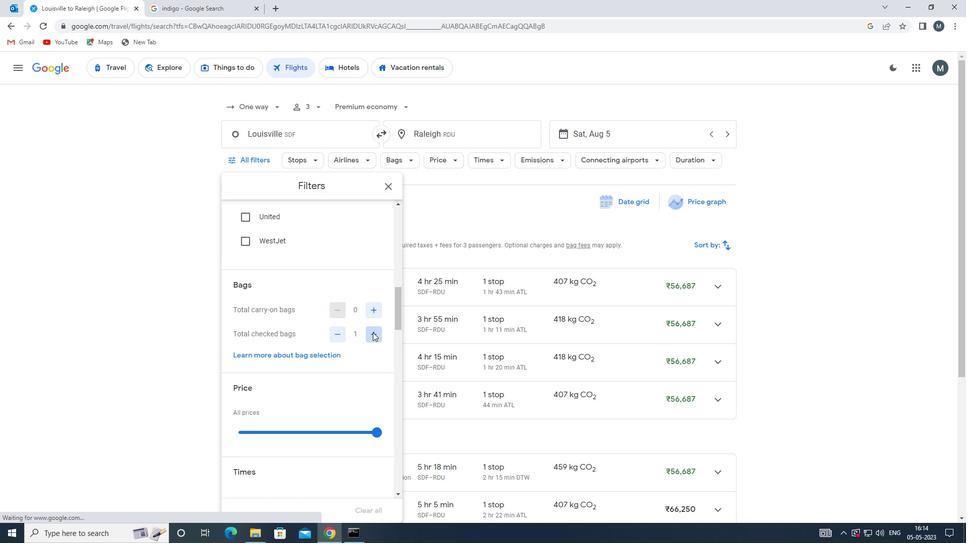 
Action: Mouse pressed left at (373, 333)
Screenshot: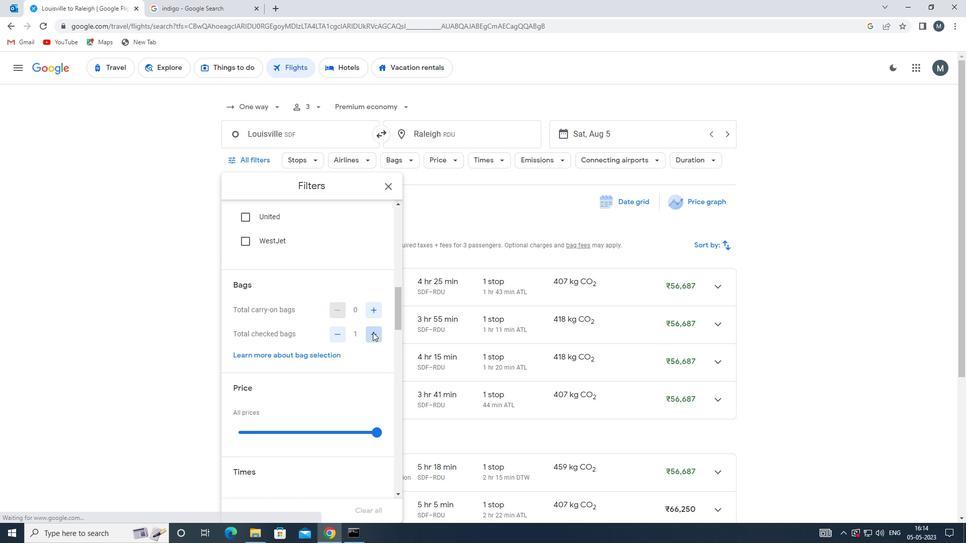 
Action: Mouse moved to (373, 334)
Screenshot: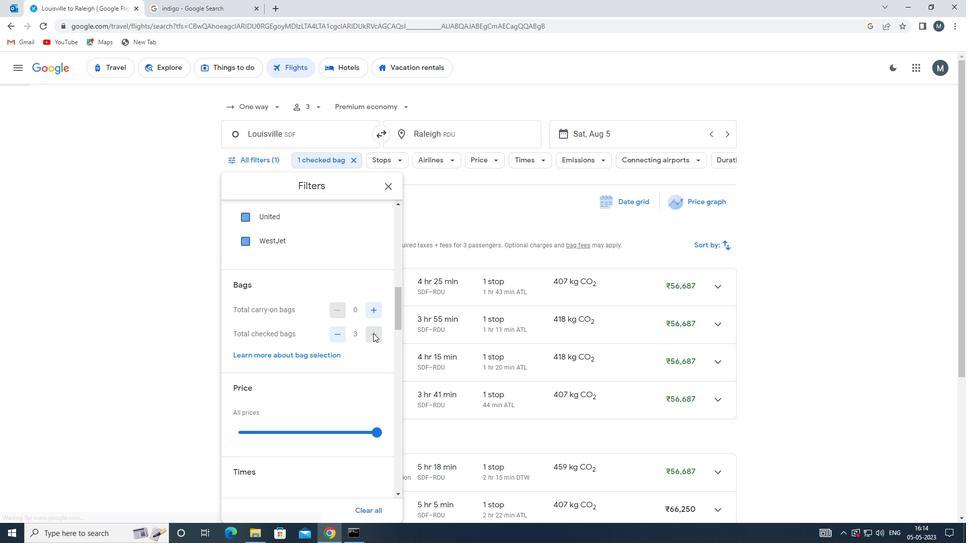 
Action: Mouse pressed left at (373, 334)
Screenshot: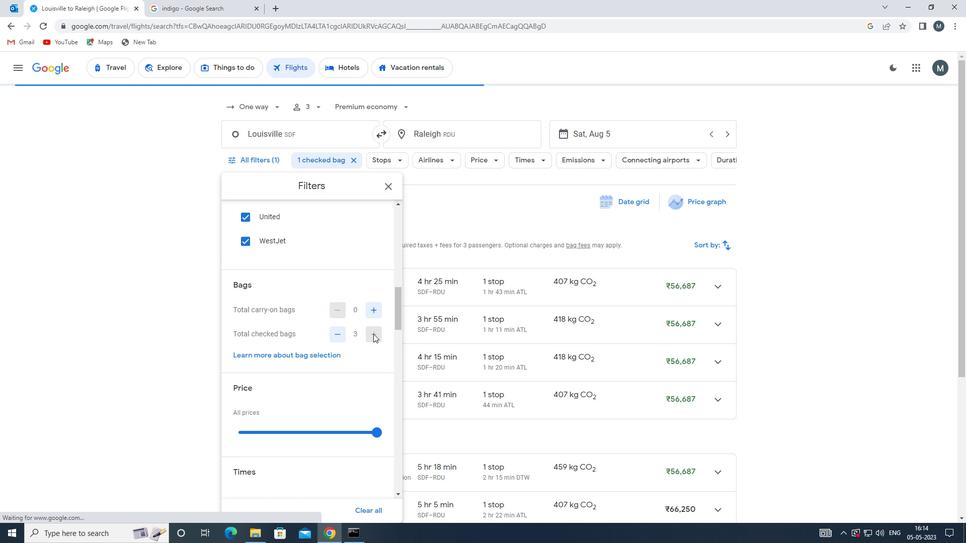 
Action: Mouse pressed left at (373, 334)
Screenshot: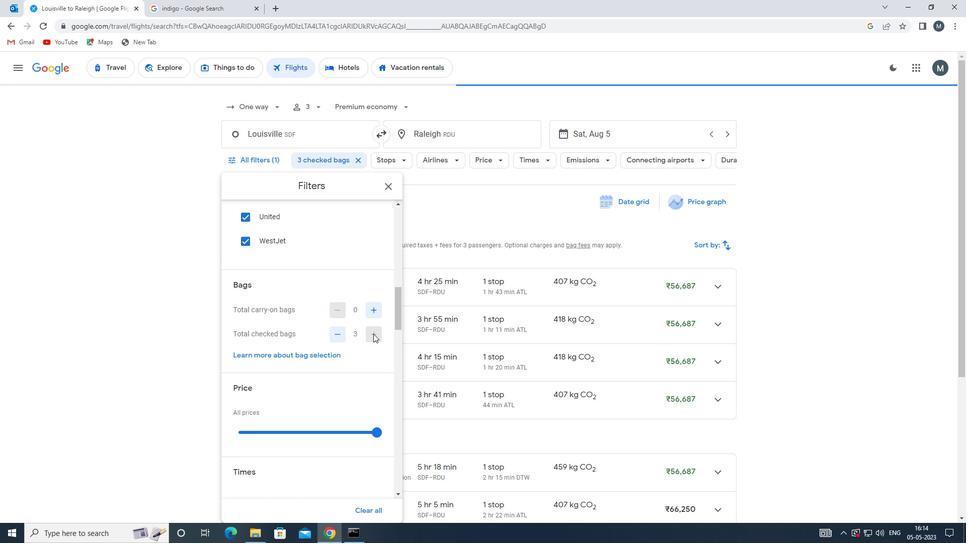 
Action: Mouse pressed left at (373, 334)
Screenshot: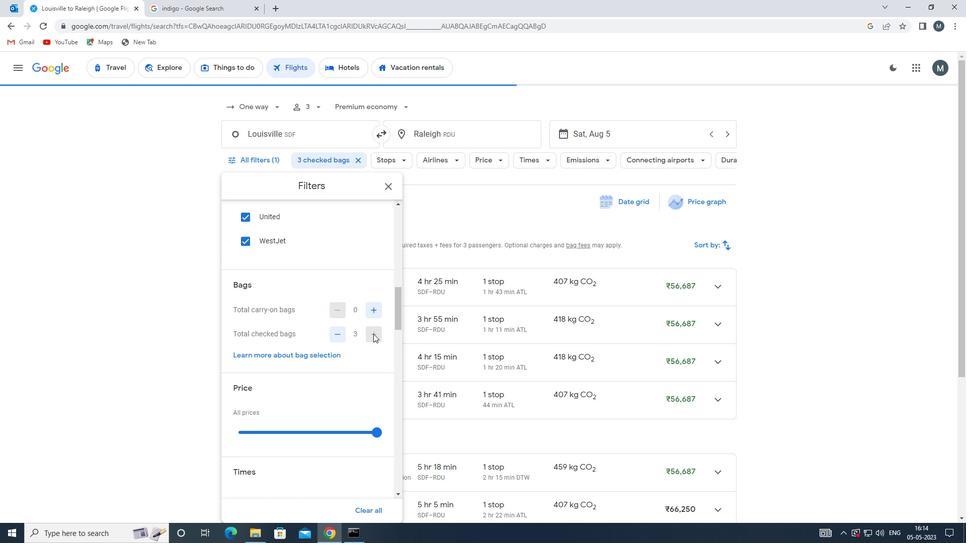 
Action: Mouse pressed left at (373, 334)
Screenshot: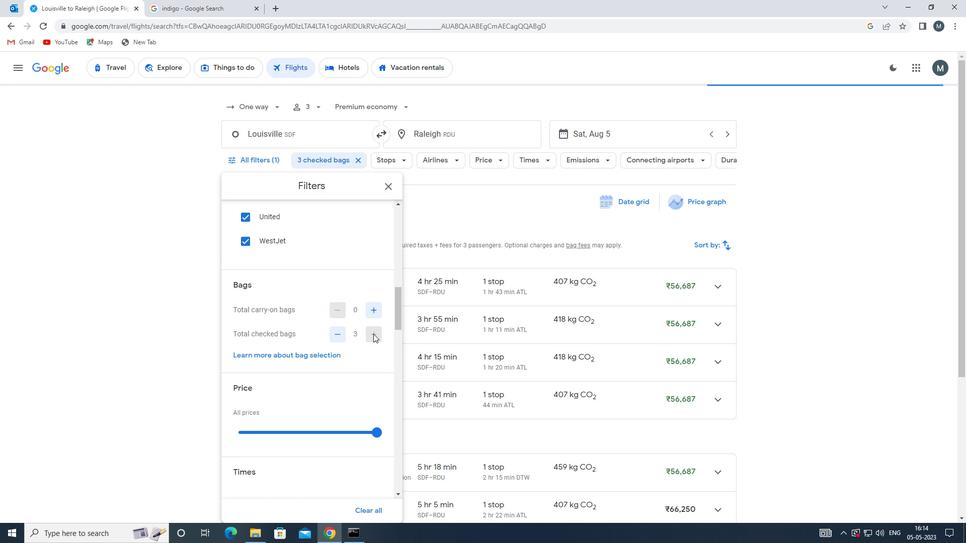 
Action: Mouse moved to (337, 325)
Screenshot: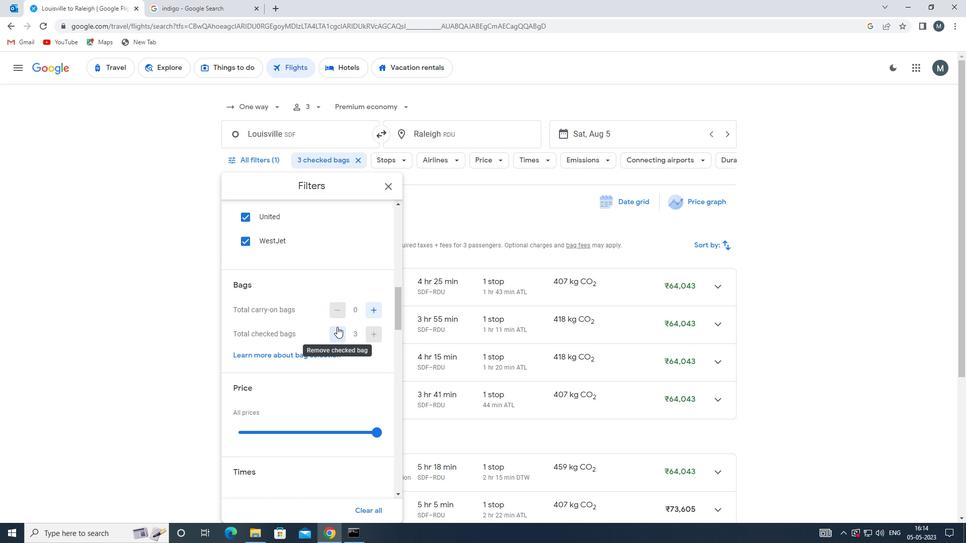 
Action: Mouse scrolled (337, 325) with delta (0, 0)
Screenshot: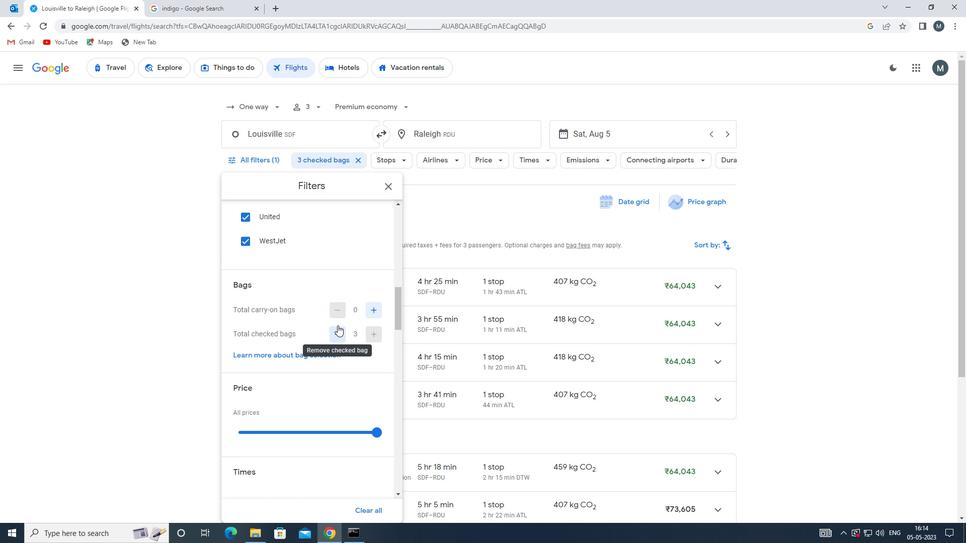 
Action: Mouse scrolled (337, 325) with delta (0, 0)
Screenshot: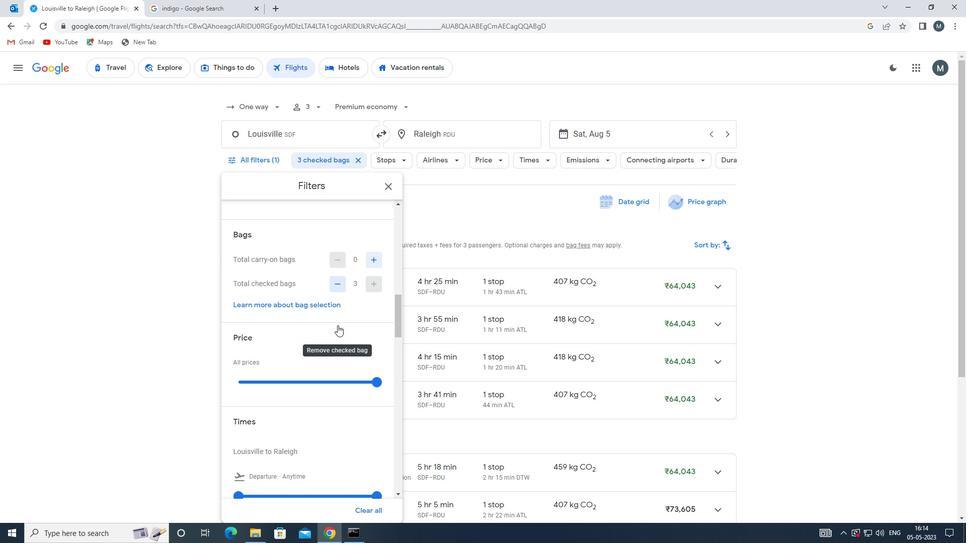 
Action: Mouse moved to (294, 327)
Screenshot: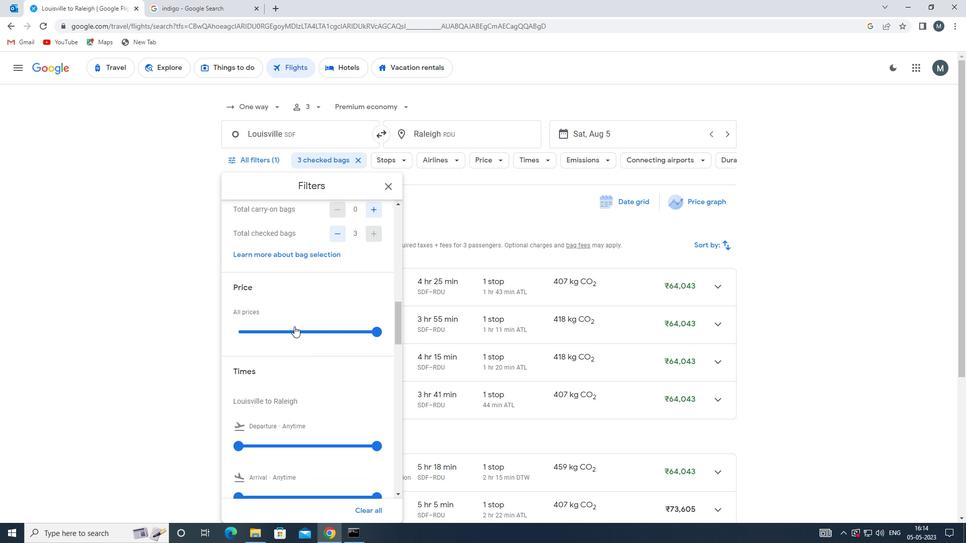 
Action: Mouse pressed left at (294, 327)
Screenshot: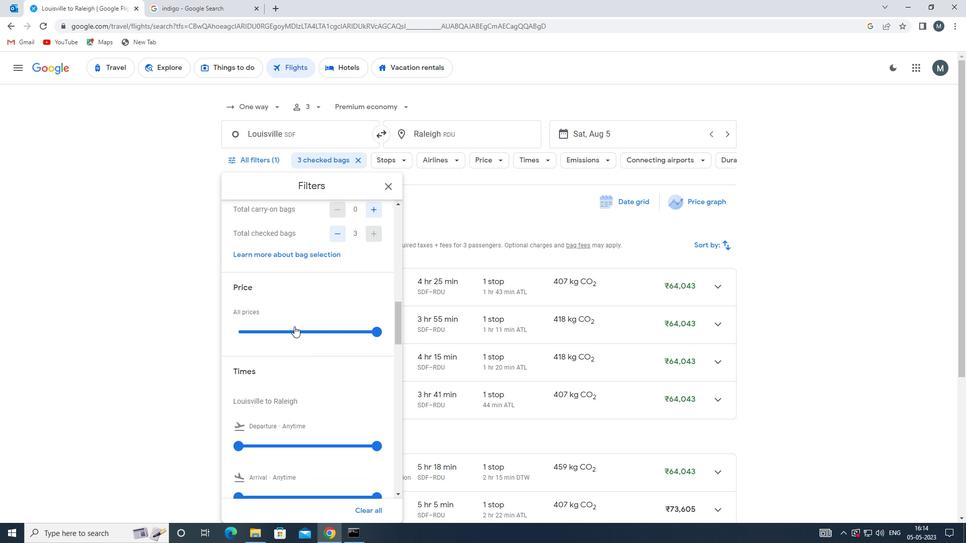 
Action: Mouse pressed left at (294, 327)
Screenshot: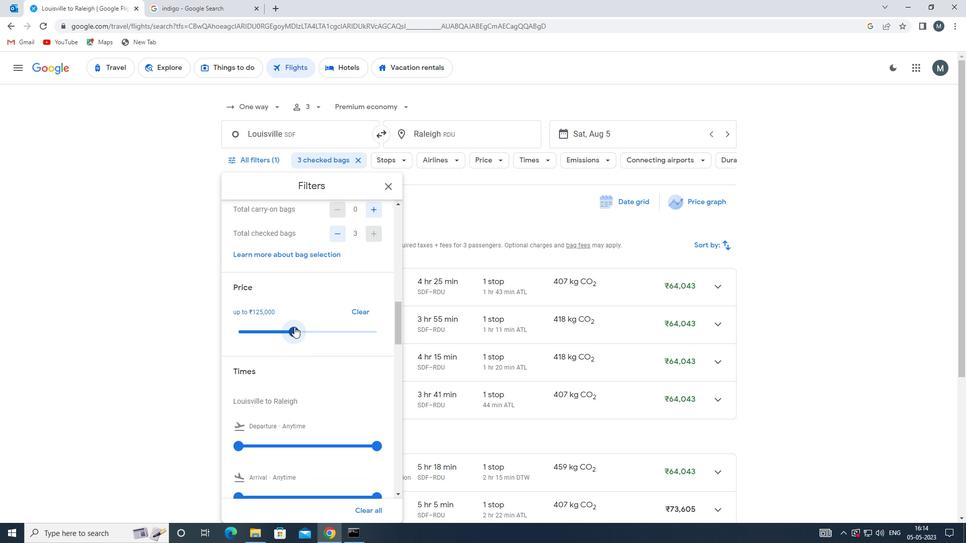 
Action: Mouse moved to (297, 315)
Screenshot: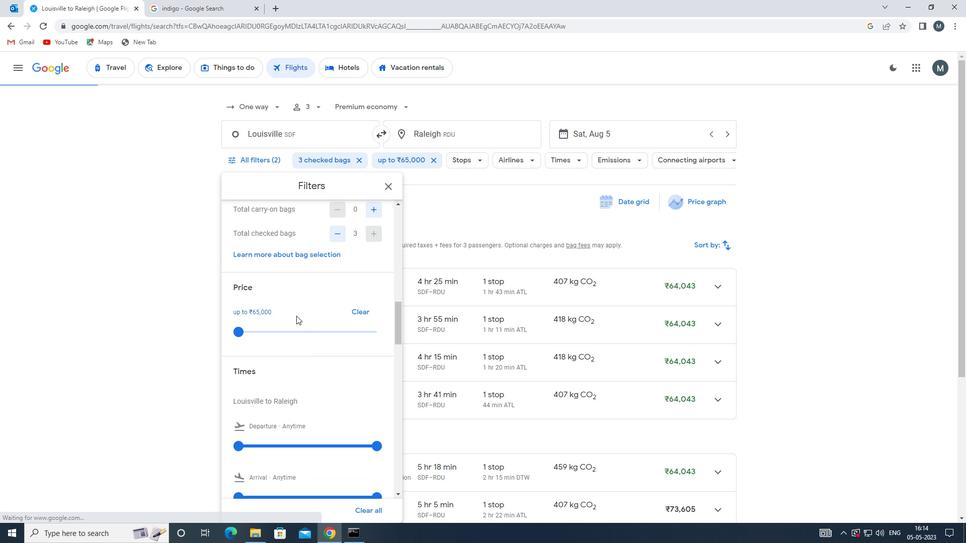 
Action: Mouse scrolled (297, 314) with delta (0, 0)
Screenshot: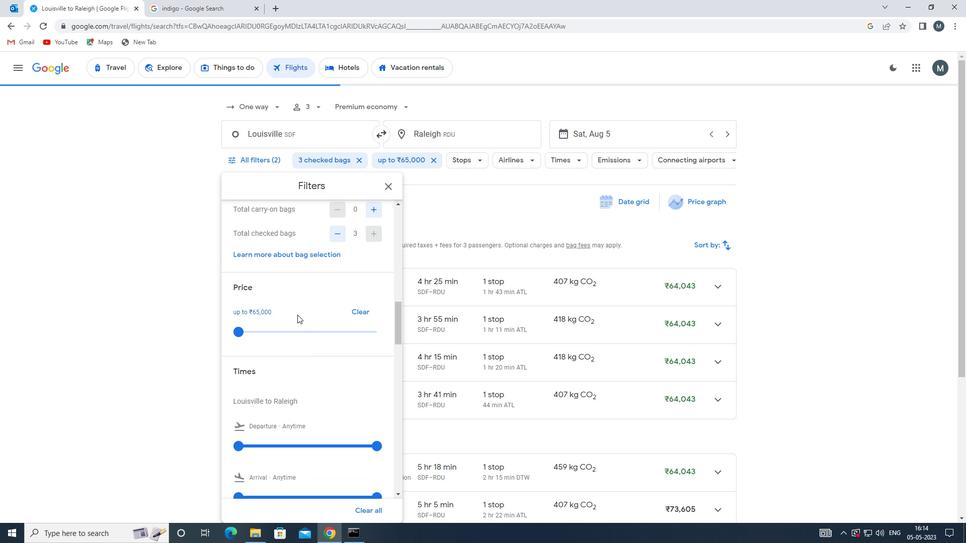 
Action: Mouse scrolled (297, 314) with delta (0, 0)
Screenshot: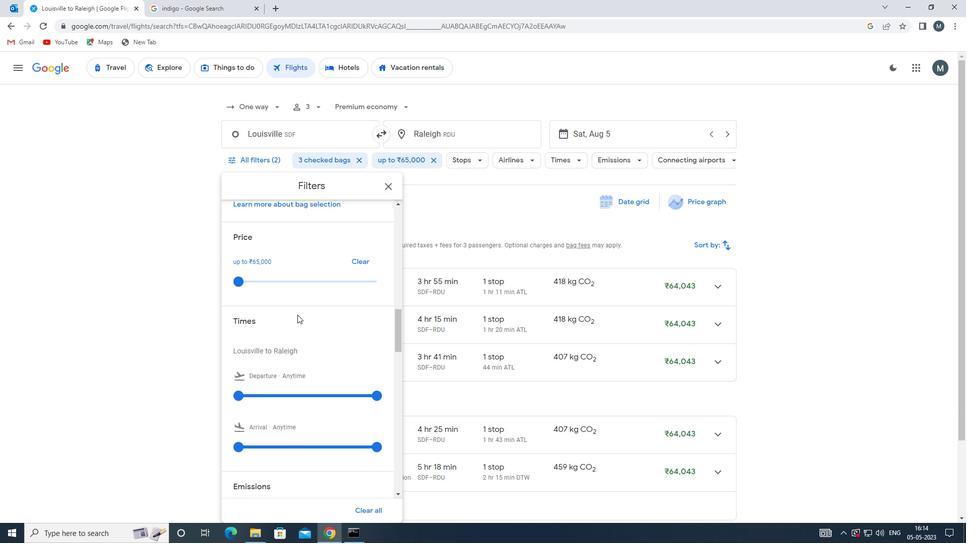 
Action: Mouse moved to (237, 343)
Screenshot: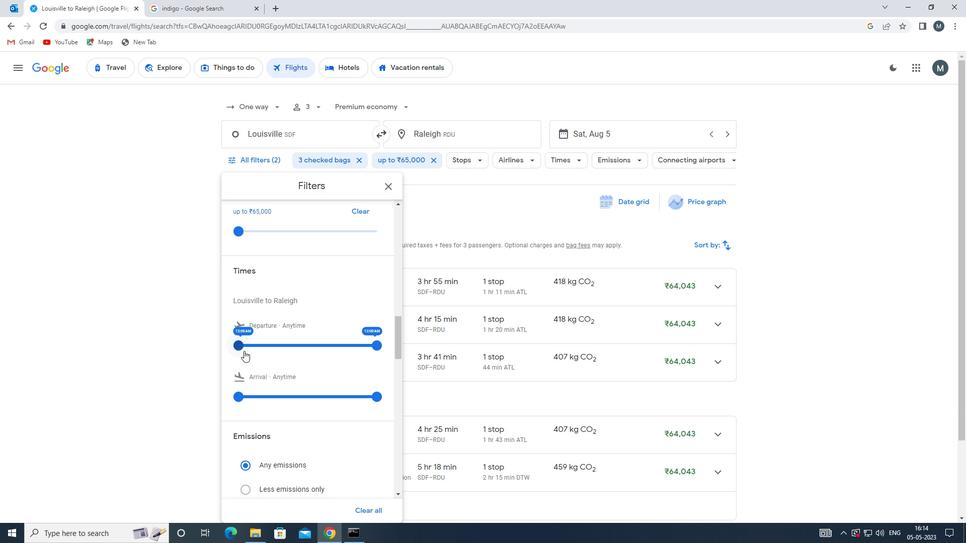 
Action: Mouse pressed left at (237, 343)
Screenshot: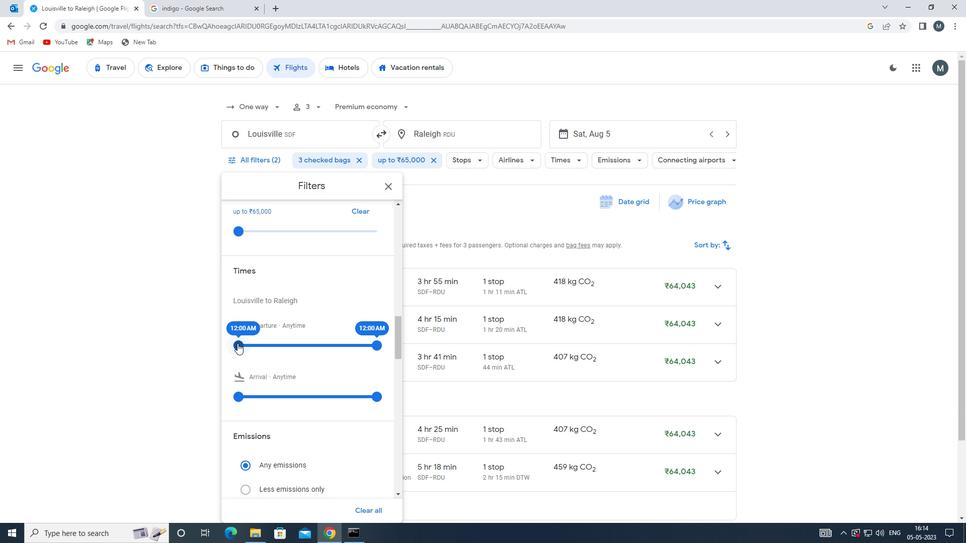 
Action: Mouse moved to (375, 344)
Screenshot: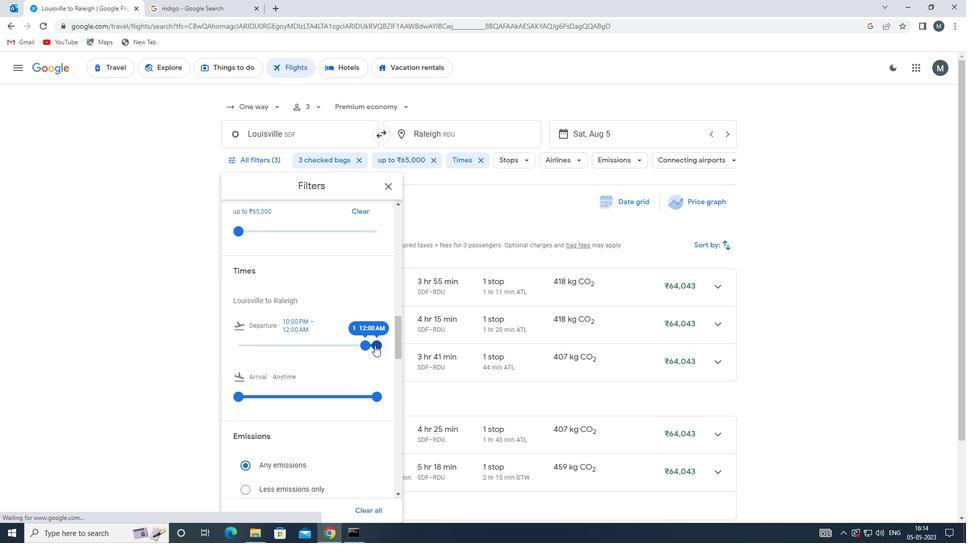 
Action: Mouse pressed left at (375, 344)
Screenshot: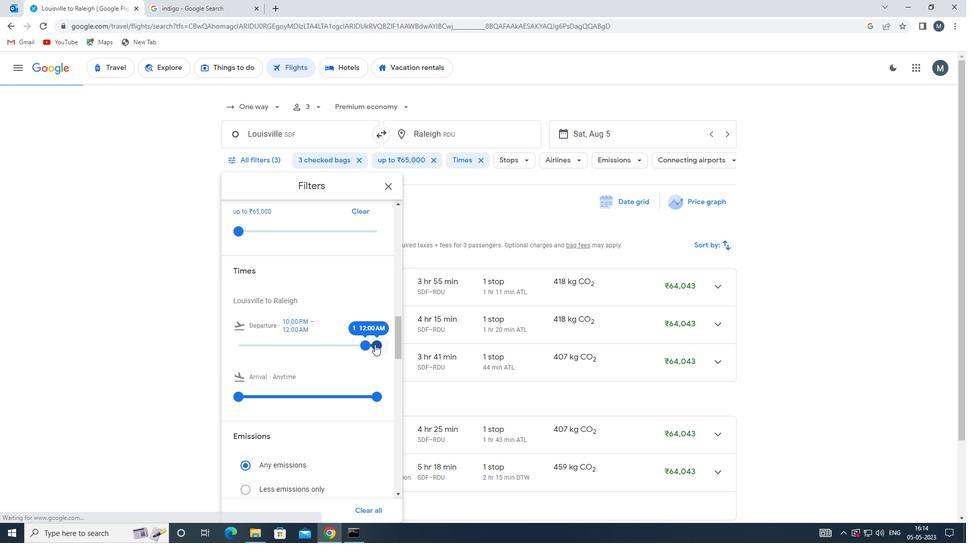 
Action: Mouse moved to (378, 343)
Screenshot: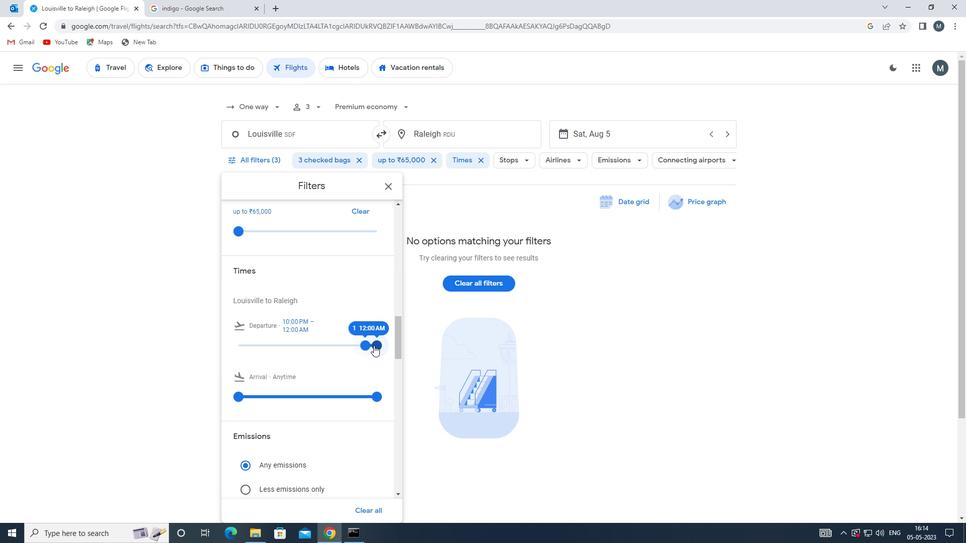 
Action: Mouse pressed left at (378, 343)
Screenshot: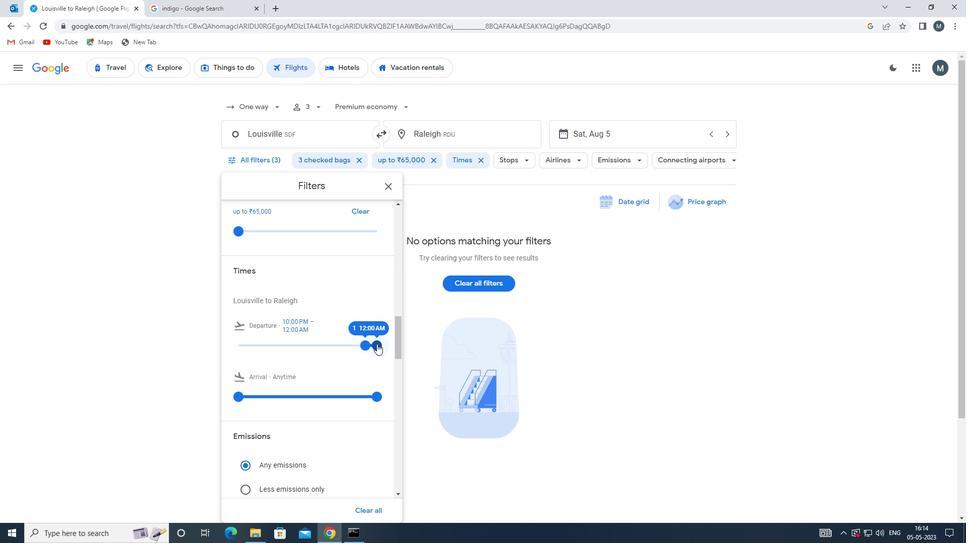 
Action: Mouse moved to (362, 341)
Screenshot: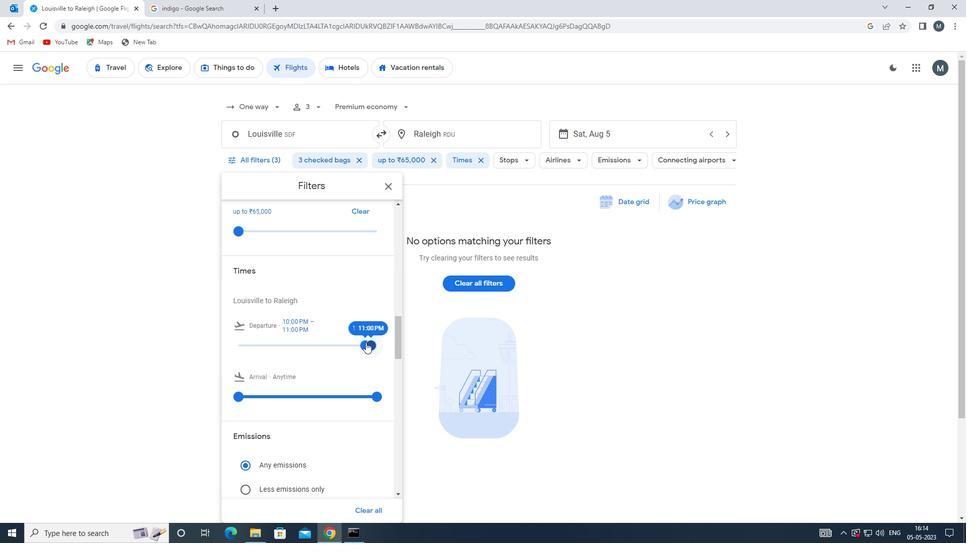 
Action: Mouse scrolled (362, 340) with delta (0, 0)
Screenshot: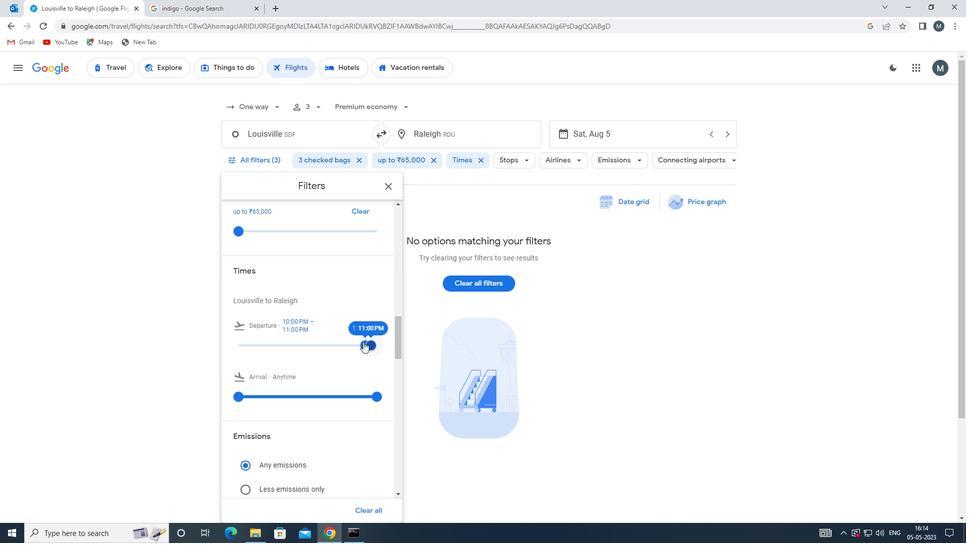 
Action: Mouse moved to (387, 186)
Screenshot: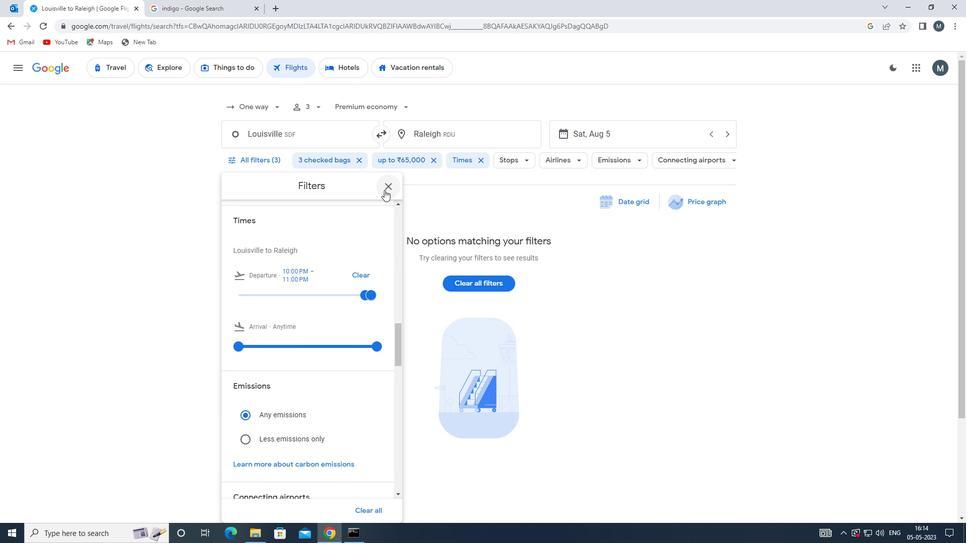 
Action: Mouse pressed left at (387, 186)
Screenshot: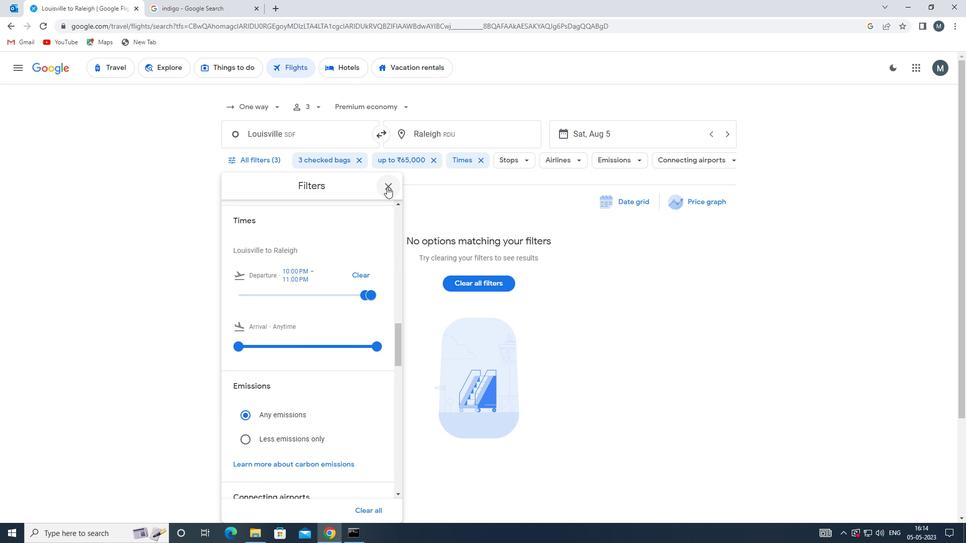 
